 Task: Determine the best route from San Diego to AnzaBorrego Desert State Park.
Action: Mouse moved to (373, 199)
Screenshot: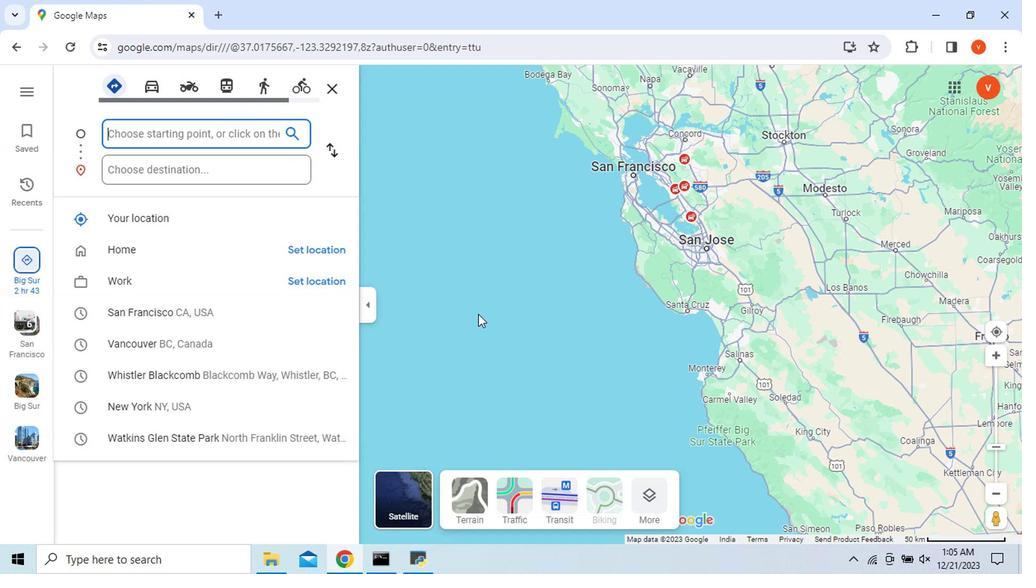 
Action: Mouse pressed left at (373, 199)
Screenshot: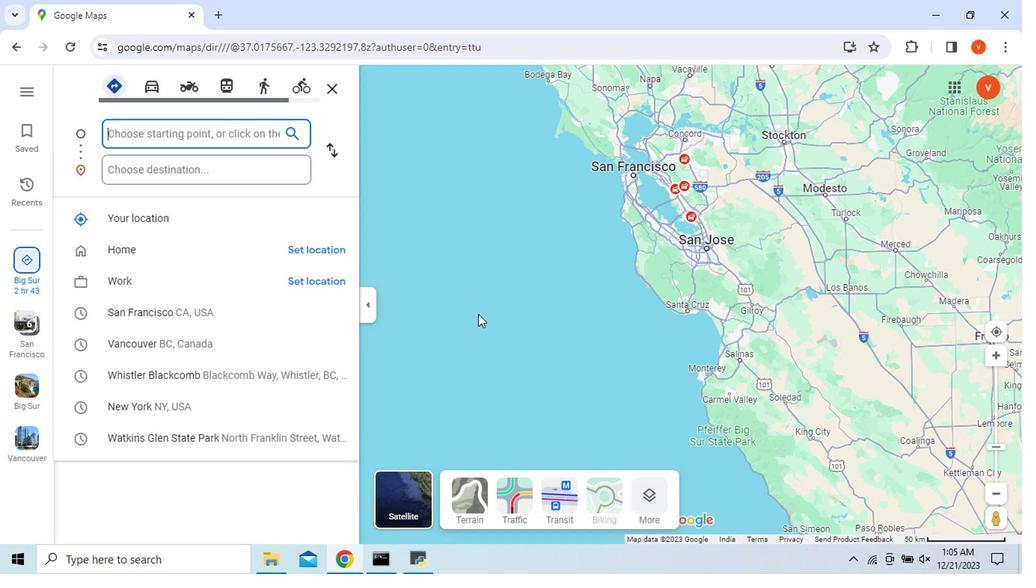 
Action: Mouse moved to (479, 363)
Screenshot: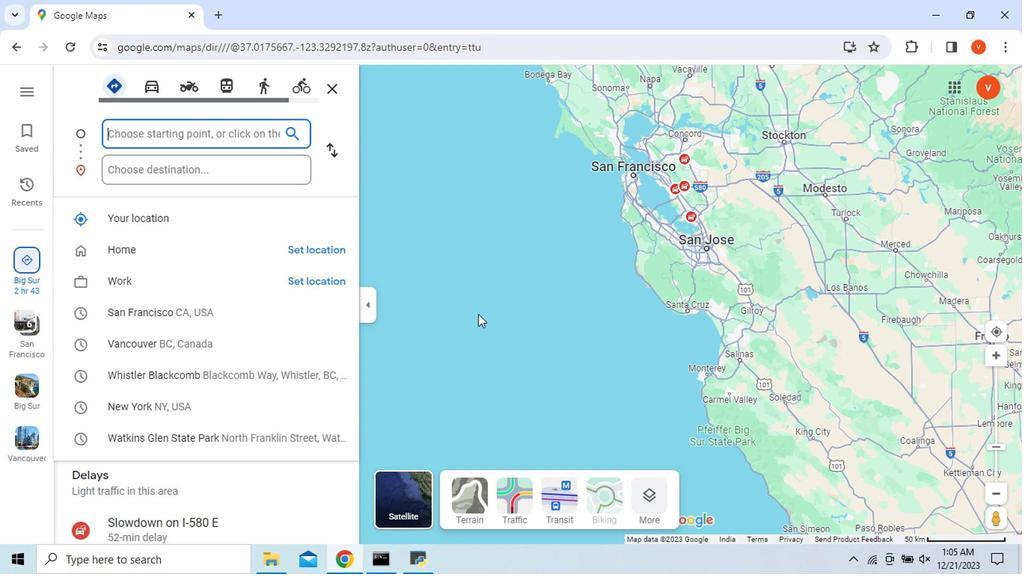 
Action: Key pressed <Key.shift>San<Key.space><Key.shift>Diego
Screenshot: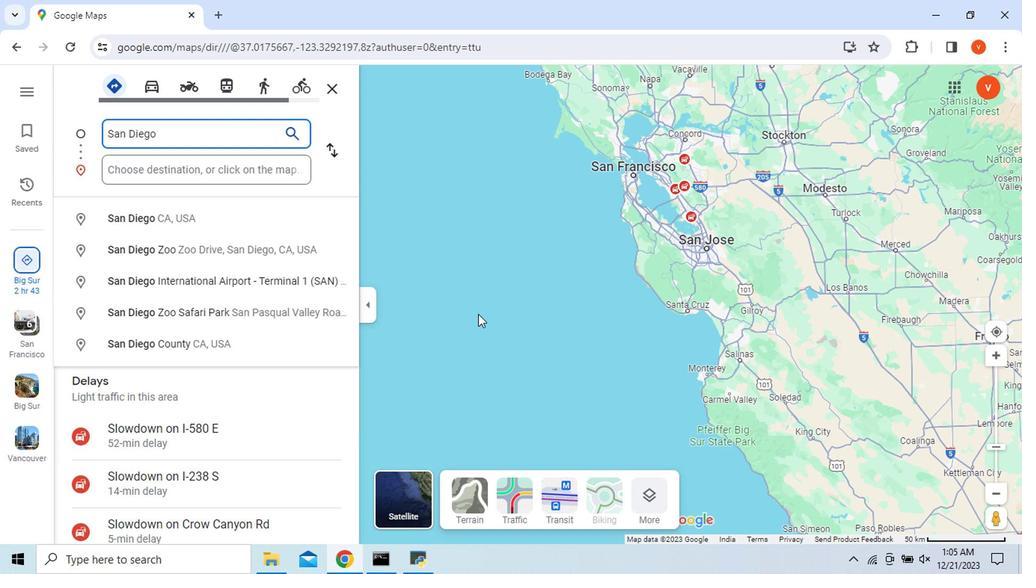 
Action: Mouse moved to (277, 294)
Screenshot: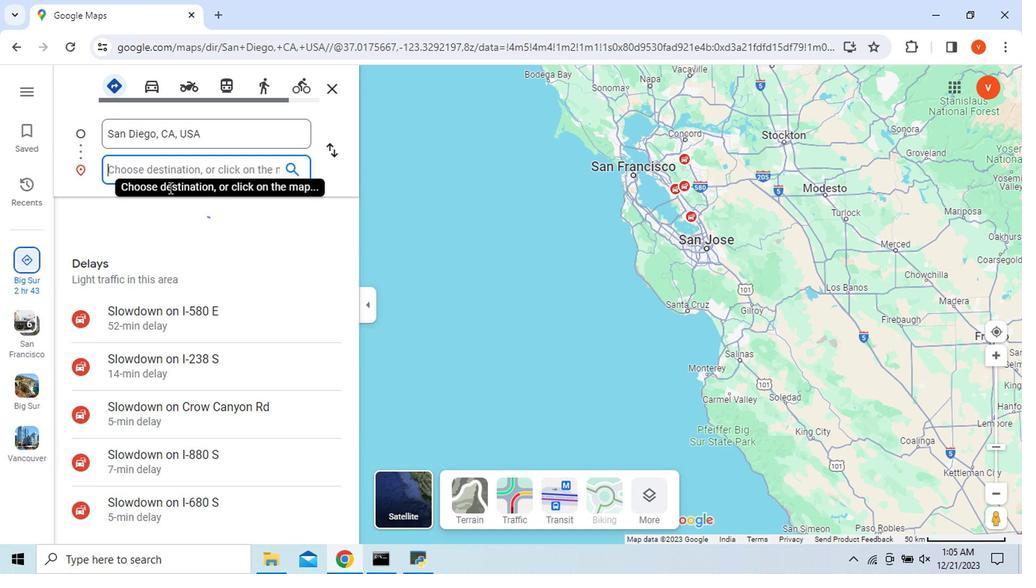 
Action: Mouse pressed left at (277, 294)
Screenshot: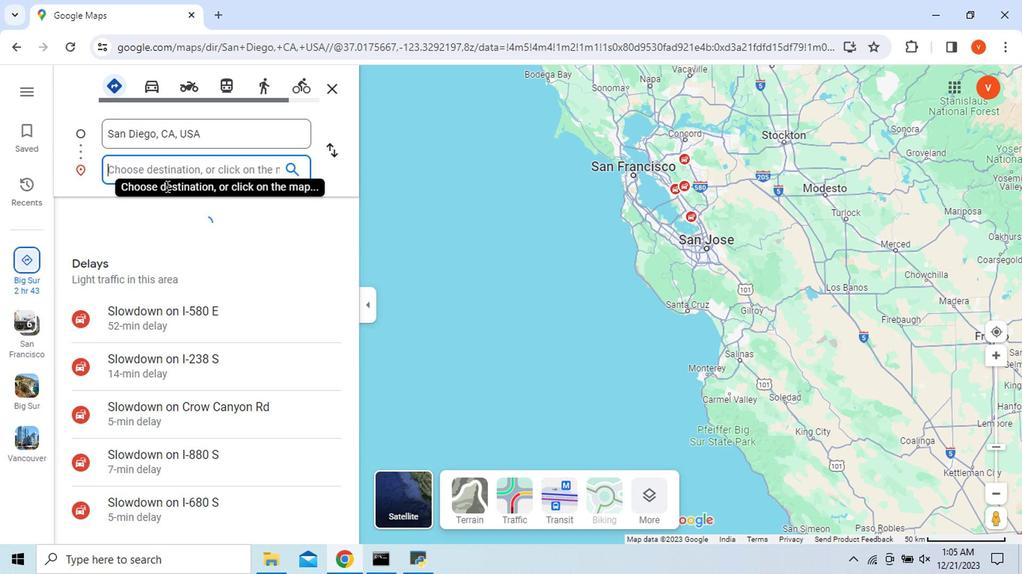 
Action: Mouse moved to (328, 414)
Screenshot: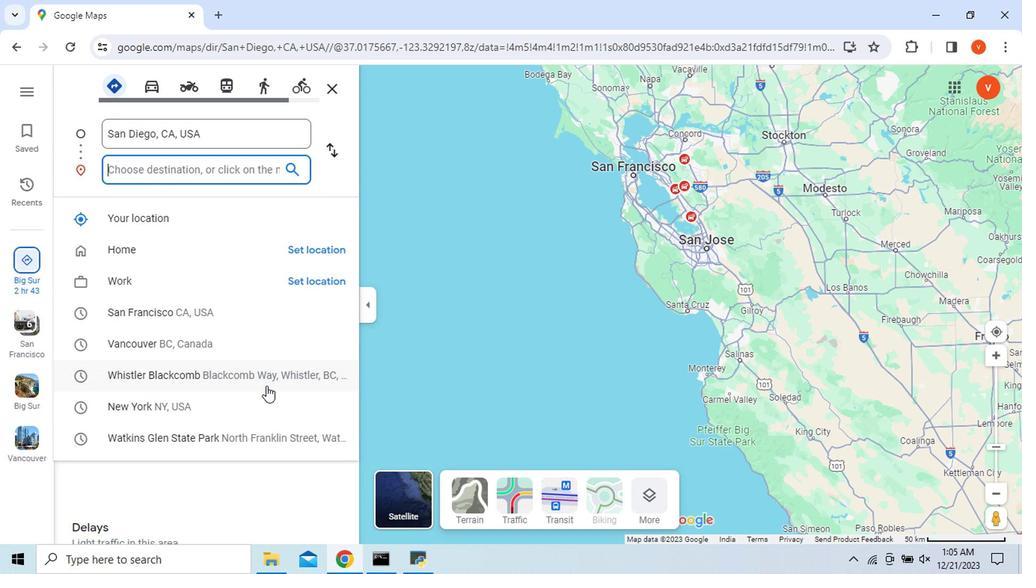 
Action: Key pressed <Key.shift>Anza
Screenshot: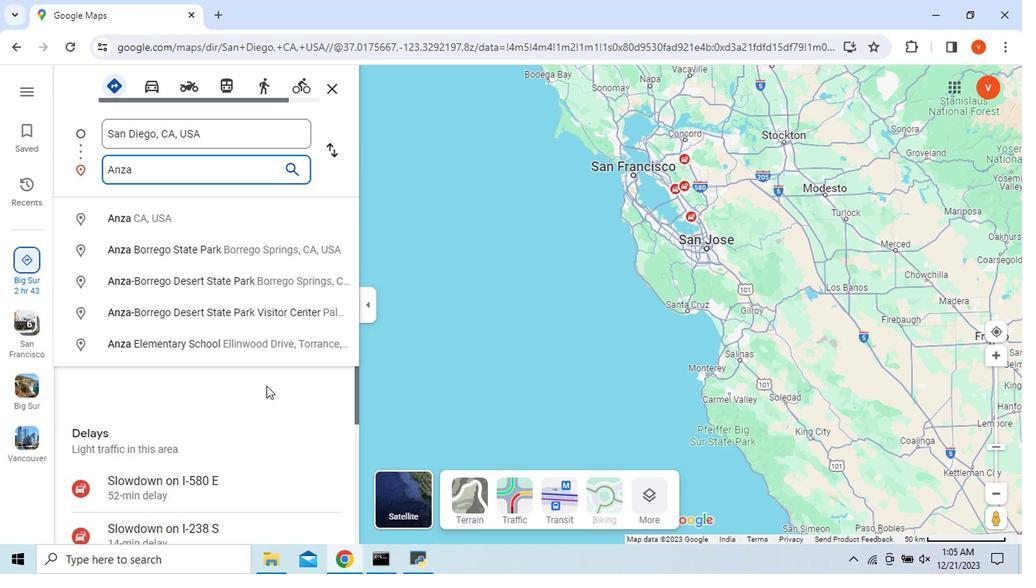 
Action: Mouse moved to (286, 339)
Screenshot: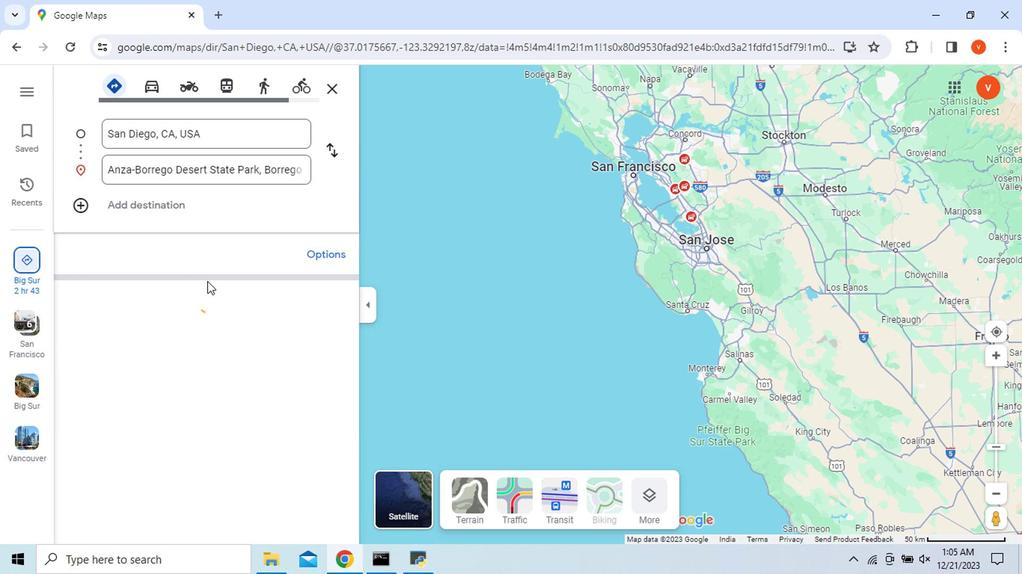 
Action: Mouse pressed left at (286, 339)
Screenshot: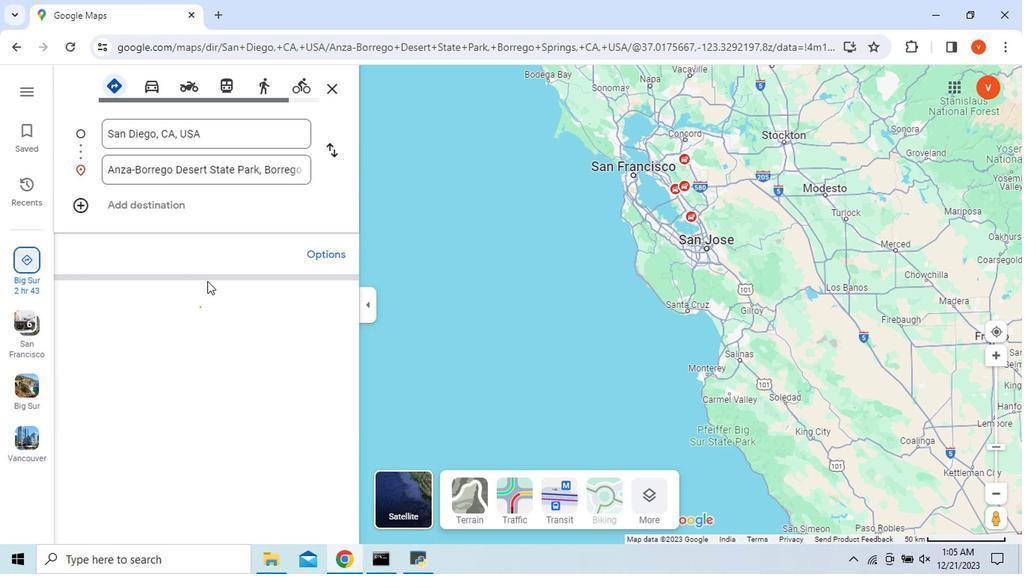 
Action: Mouse moved to (418, 488)
Screenshot: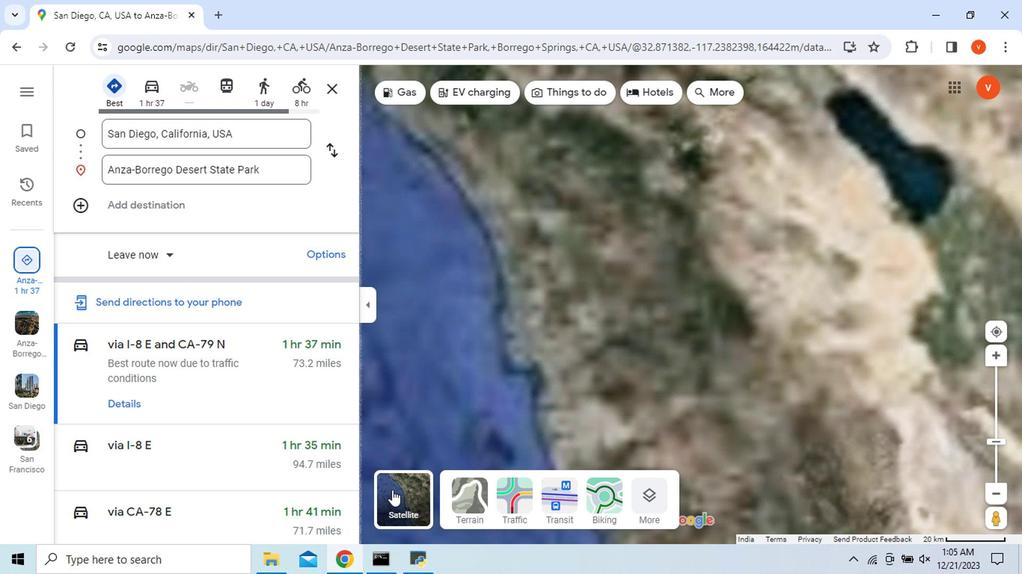 
Action: Mouse pressed left at (418, 488)
Screenshot: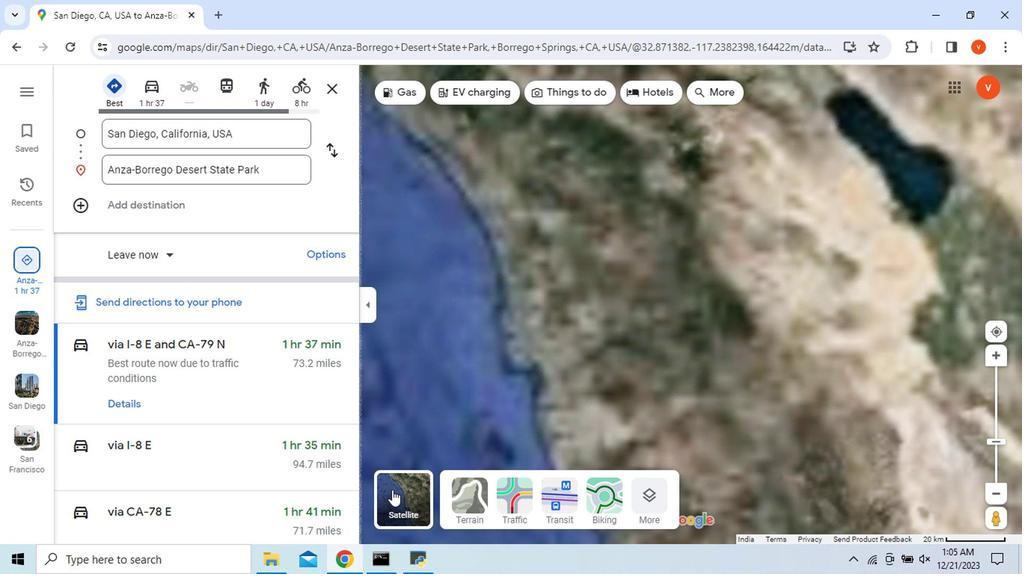 
Action: Mouse moved to (435, 426)
Screenshot: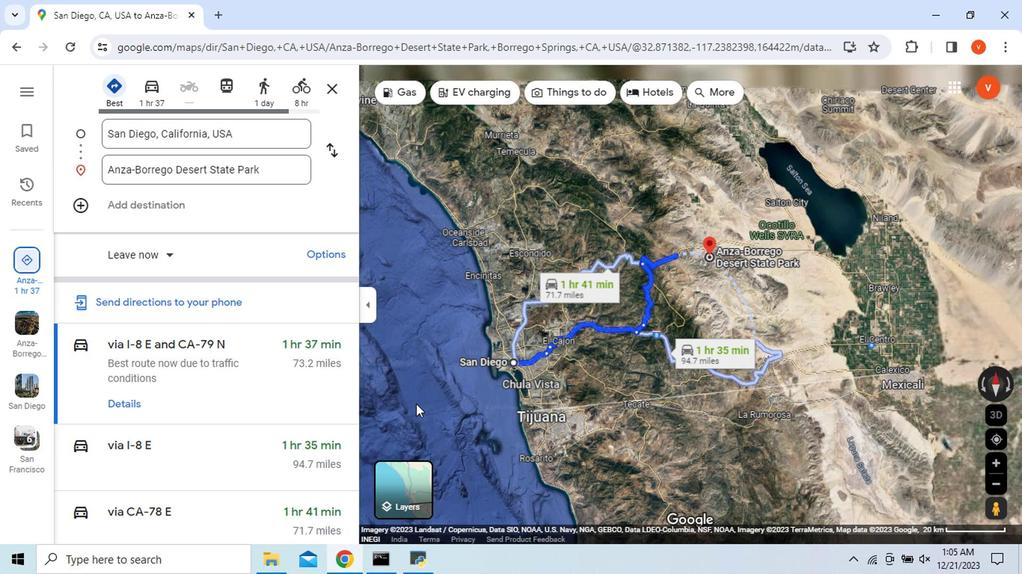 
Action: Mouse scrolled (435, 426) with delta (0, 0)
Screenshot: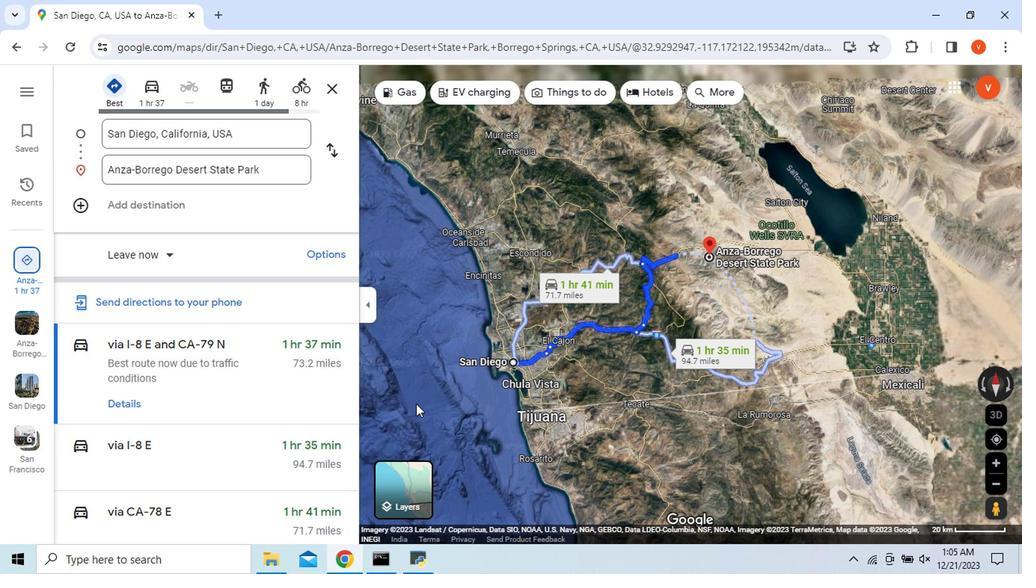 
Action: Mouse scrolled (435, 427) with delta (0, 0)
Screenshot: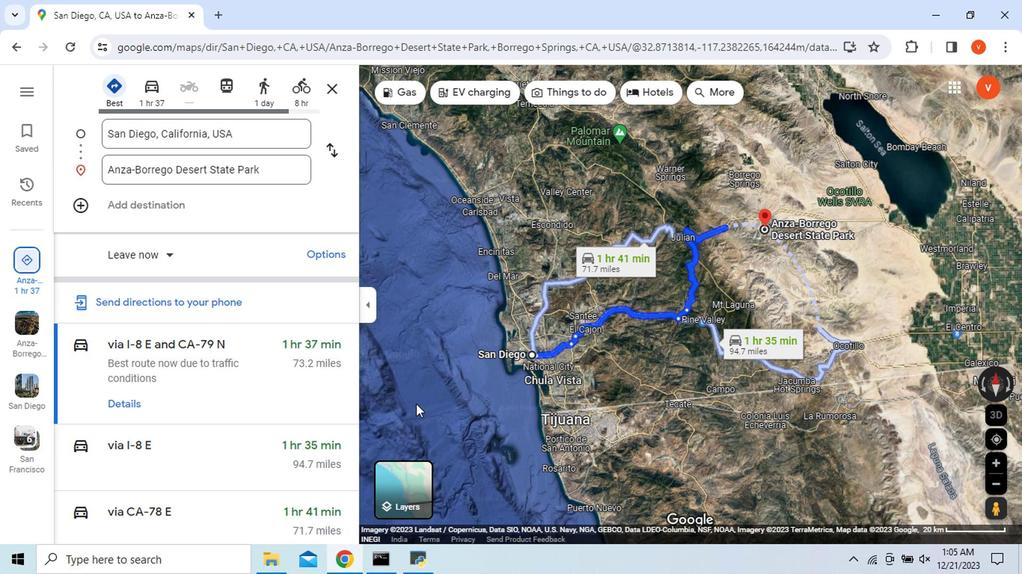 
Action: Mouse scrolled (435, 427) with delta (0, 0)
Screenshot: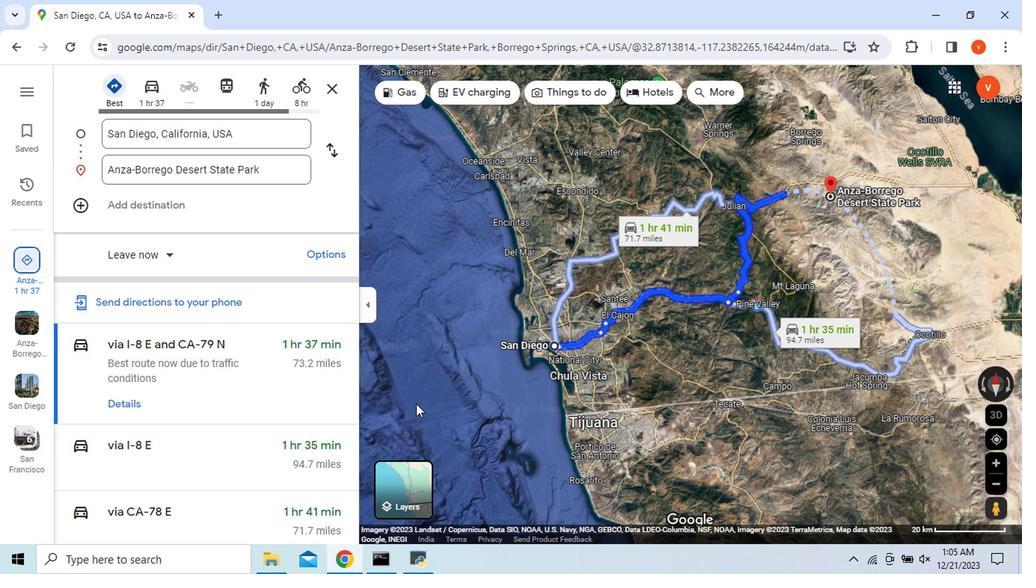 
Action: Mouse moved to (231, 428)
Screenshot: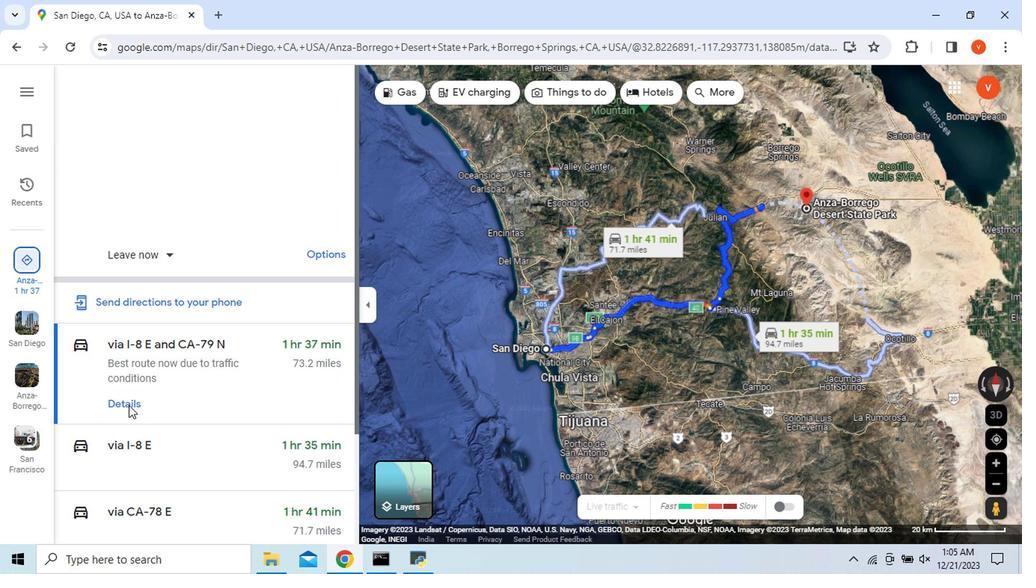 
Action: Mouse pressed left at (231, 428)
Screenshot: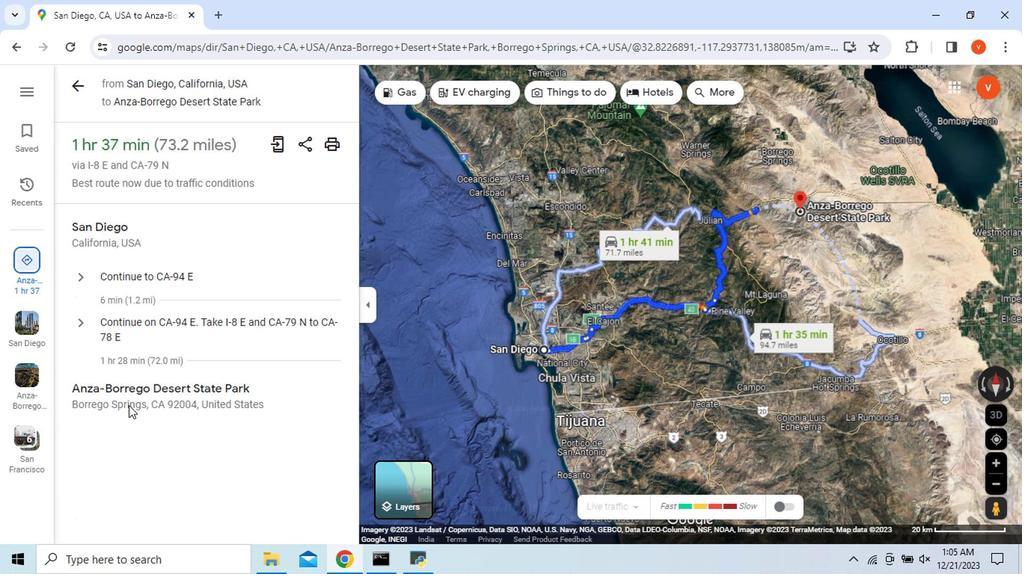 
Action: Mouse moved to (198, 338)
Screenshot: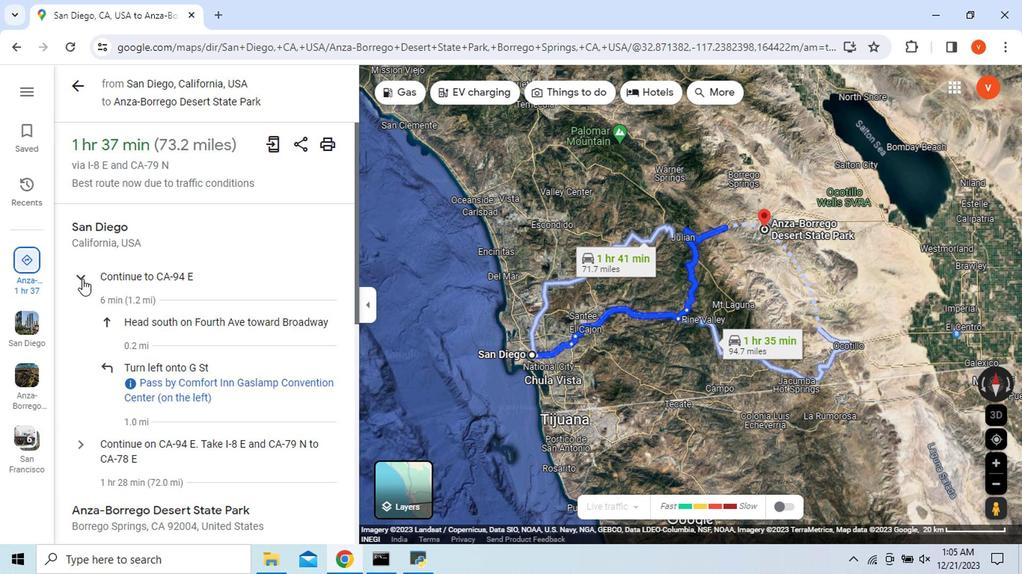 
Action: Mouse pressed left at (198, 338)
Screenshot: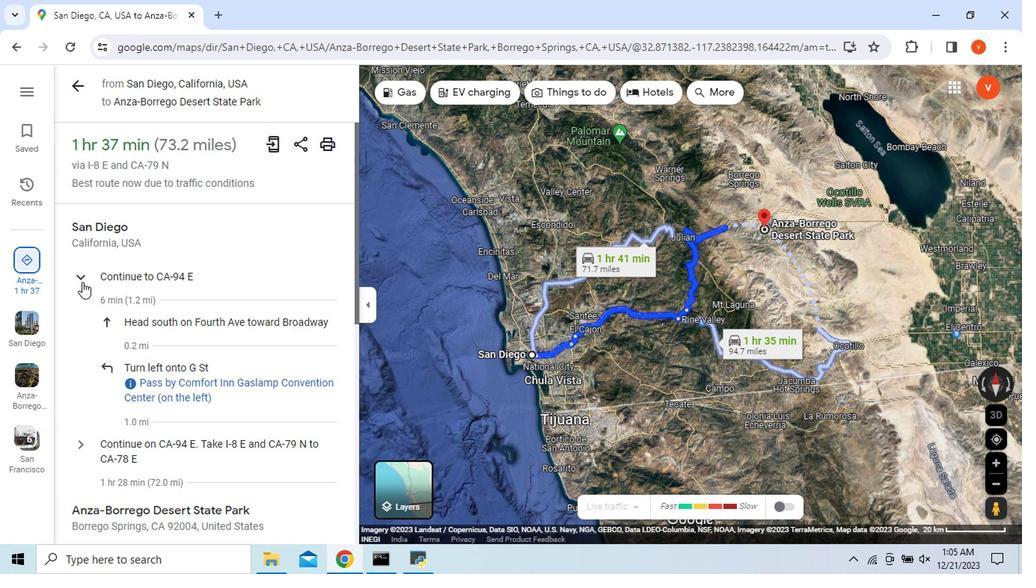 
Action: Mouse moved to (198, 394)
Screenshot: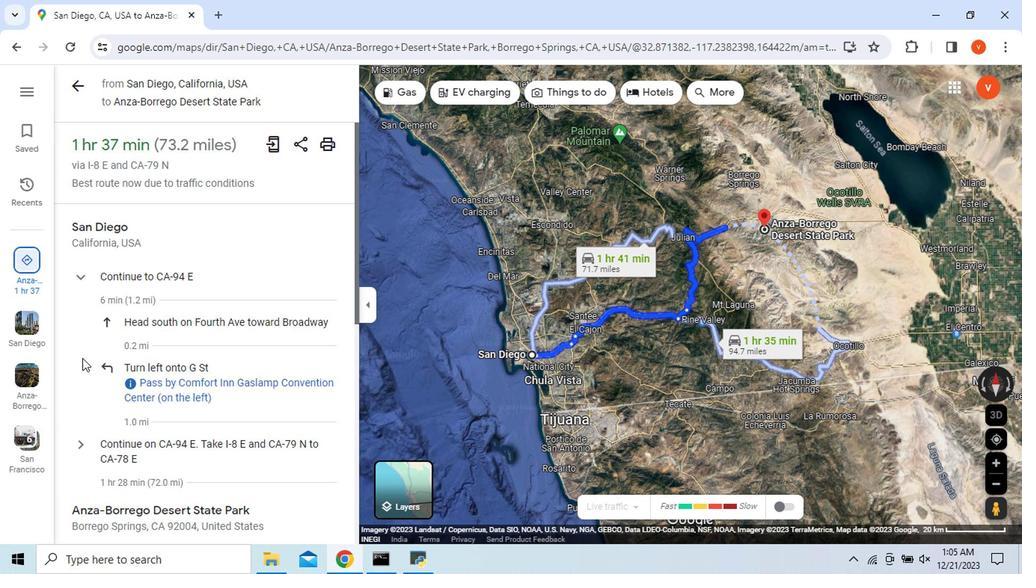 
Action: Mouse scrolled (198, 393) with delta (0, 0)
Screenshot: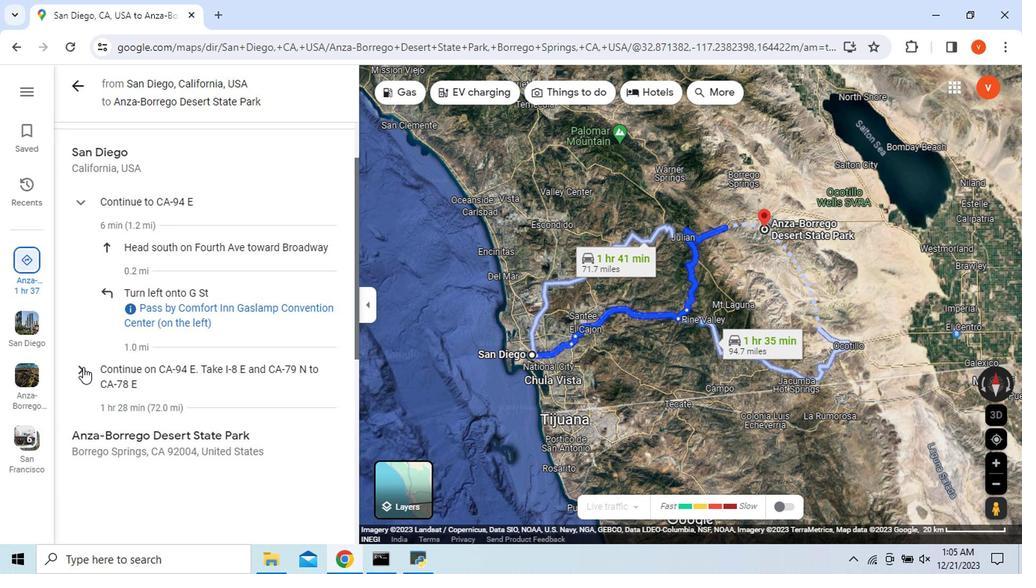 
Action: Mouse moved to (198, 401)
Screenshot: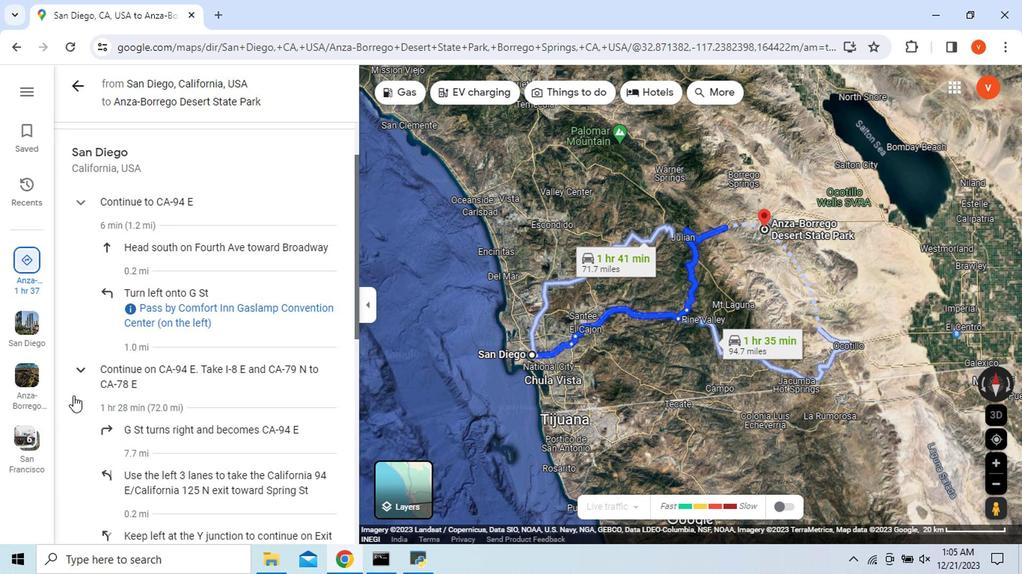 
Action: Mouse pressed left at (198, 401)
Screenshot: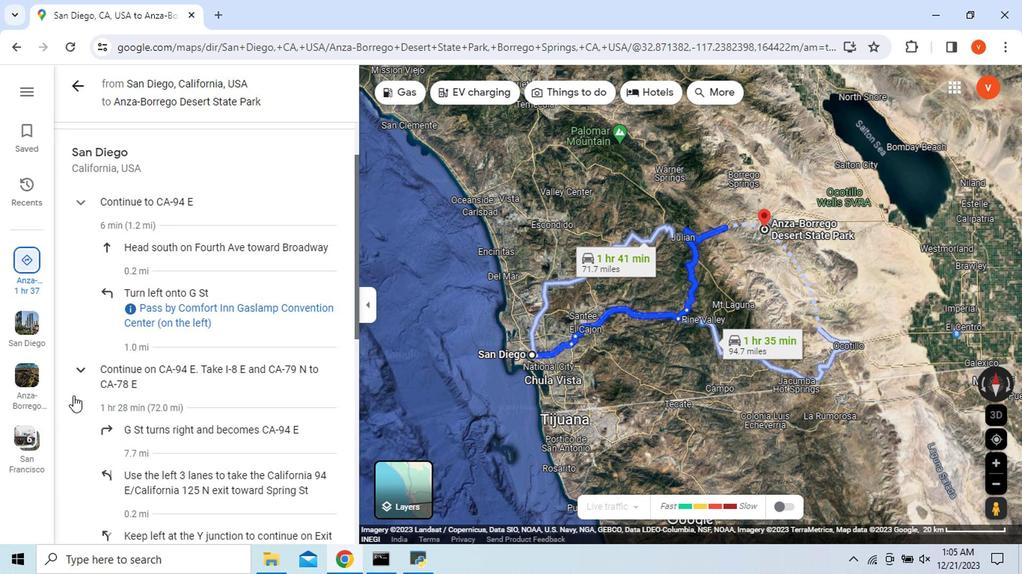 
Action: Mouse moved to (191, 421)
Screenshot: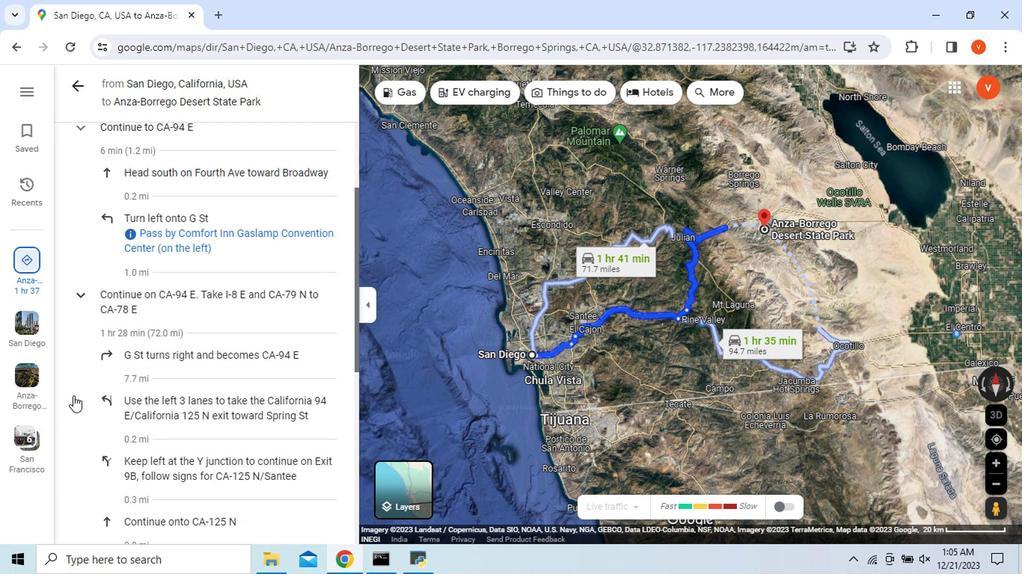 
Action: Mouse scrolled (191, 420) with delta (0, 0)
Screenshot: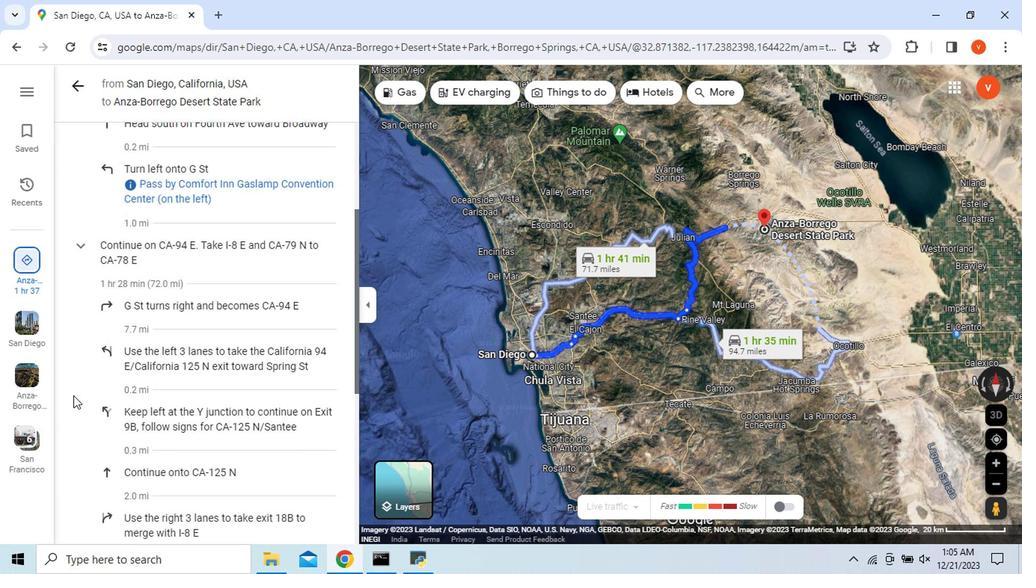 
Action: Mouse scrolled (191, 420) with delta (0, 0)
Screenshot: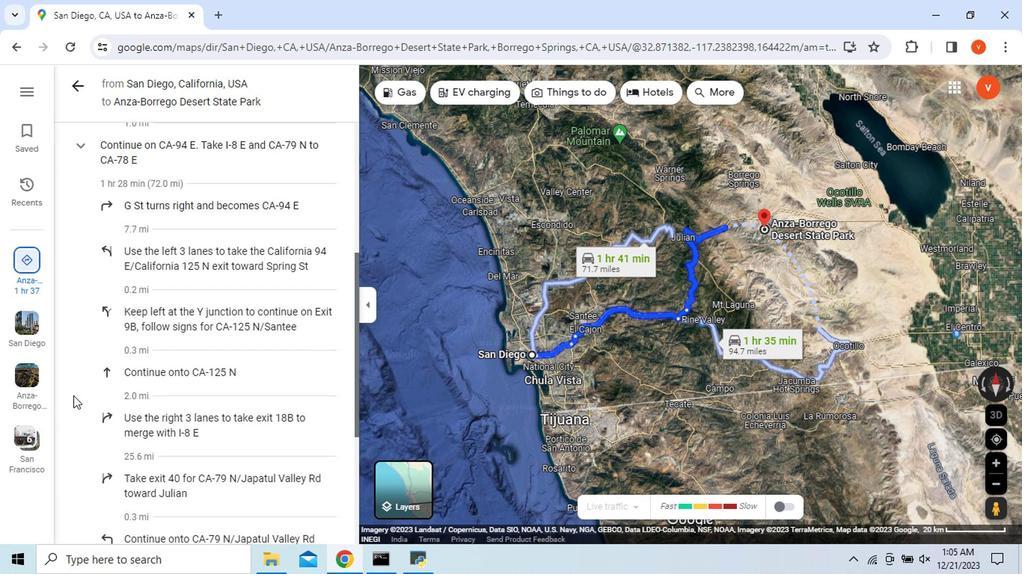 
Action: Mouse scrolled (191, 420) with delta (0, 0)
Screenshot: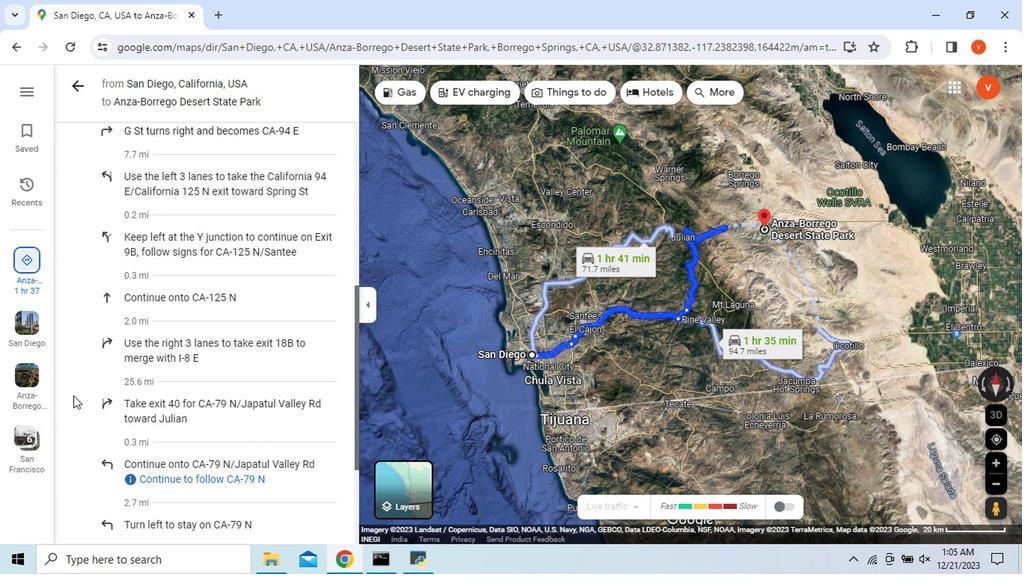 
Action: Mouse scrolled (191, 420) with delta (0, 0)
Screenshot: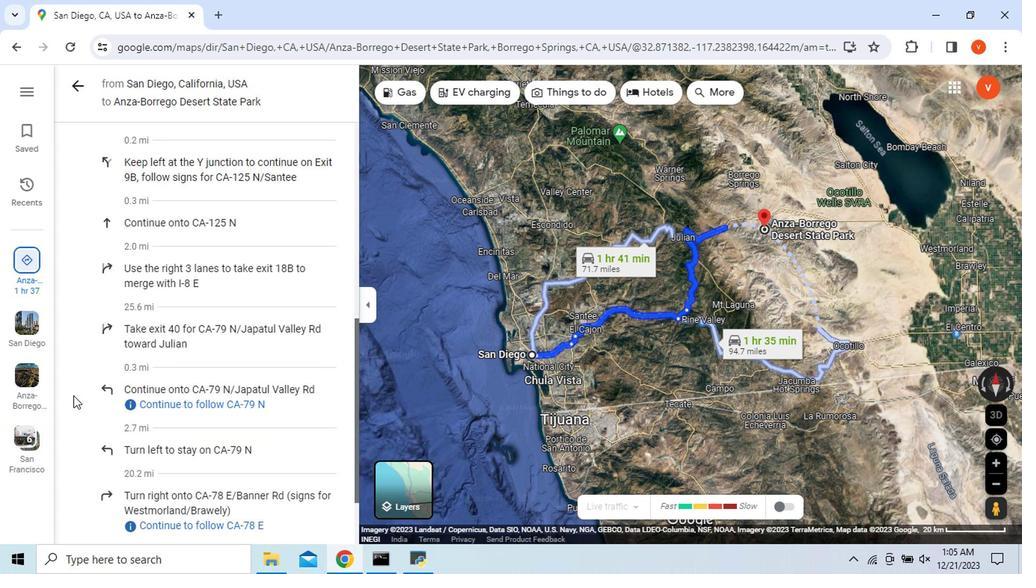 
Action: Mouse scrolled (191, 420) with delta (0, 0)
Screenshot: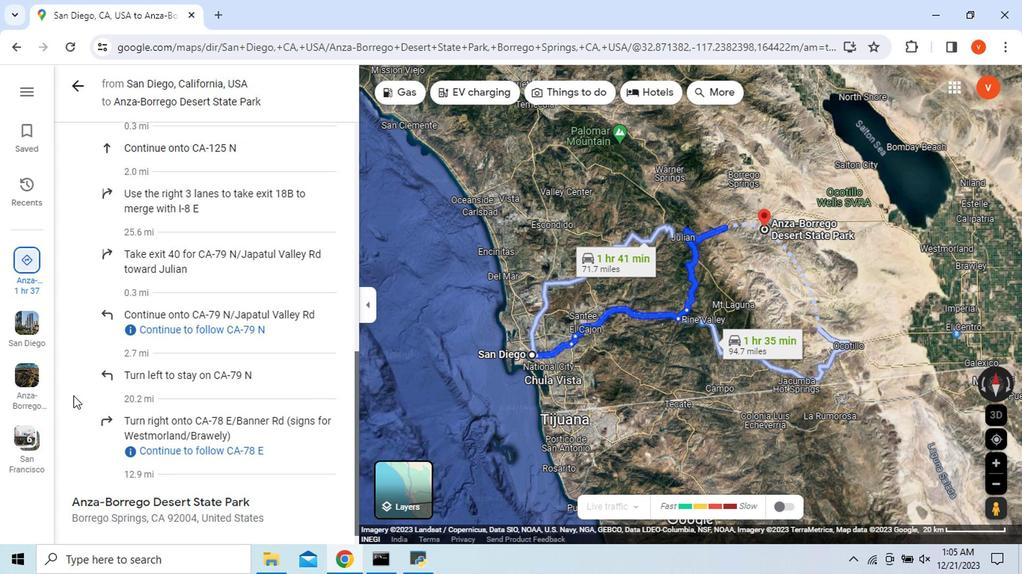 
Action: Mouse scrolled (191, 420) with delta (0, 0)
Screenshot: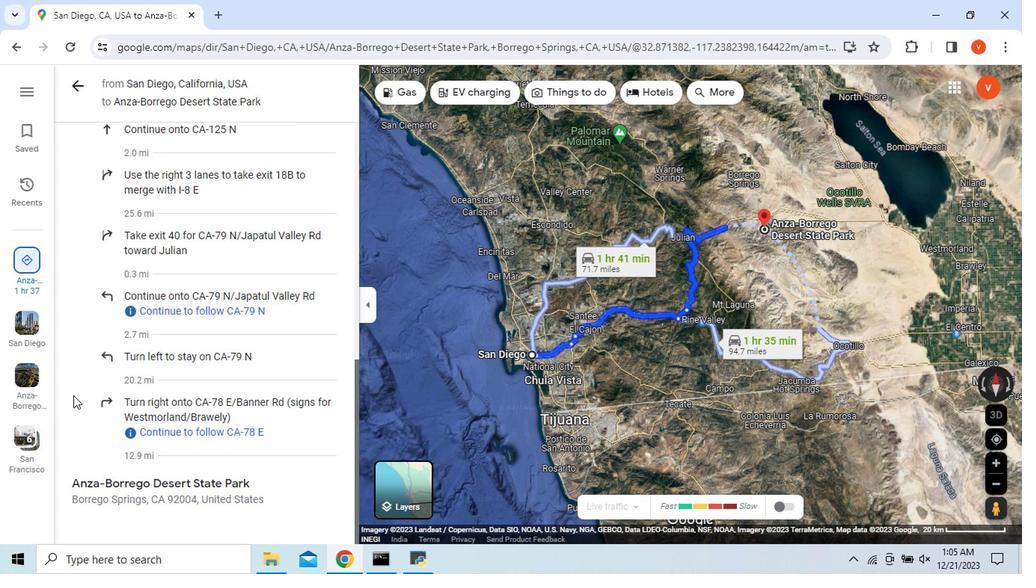 
Action: Mouse scrolled (191, 420) with delta (0, 0)
Screenshot: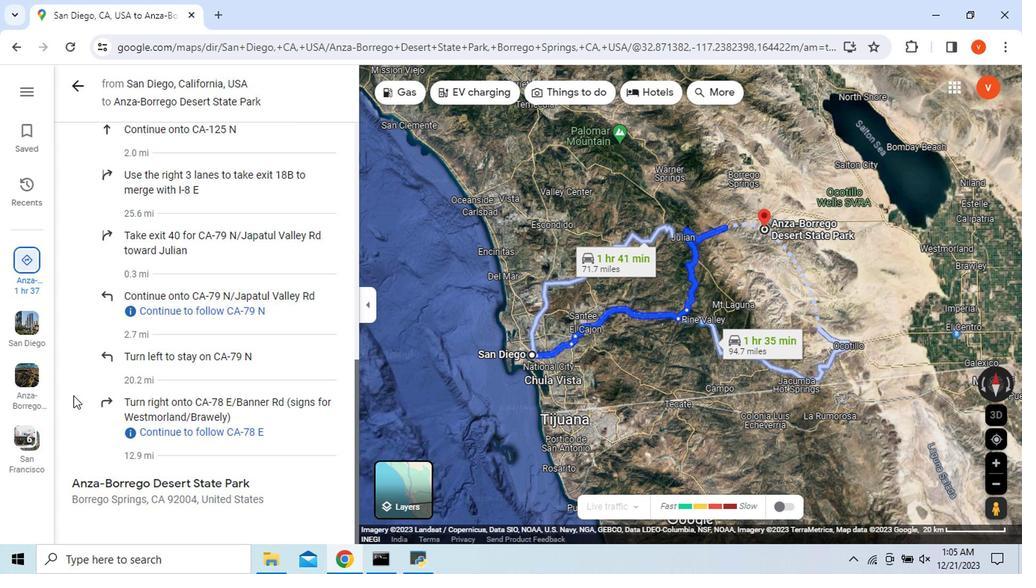 
Action: Mouse moved to (193, 200)
Screenshot: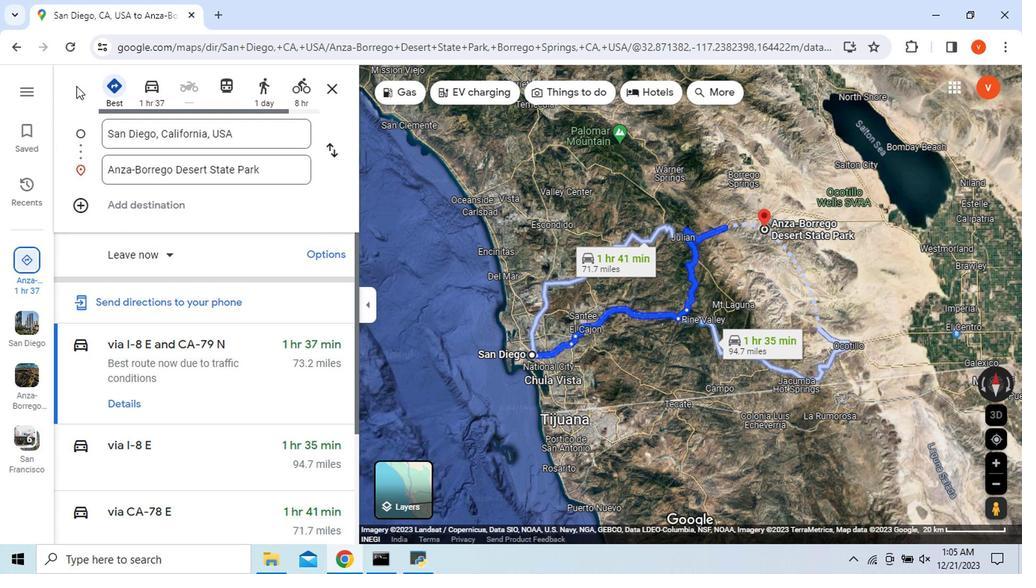 
Action: Mouse pressed left at (193, 200)
Screenshot: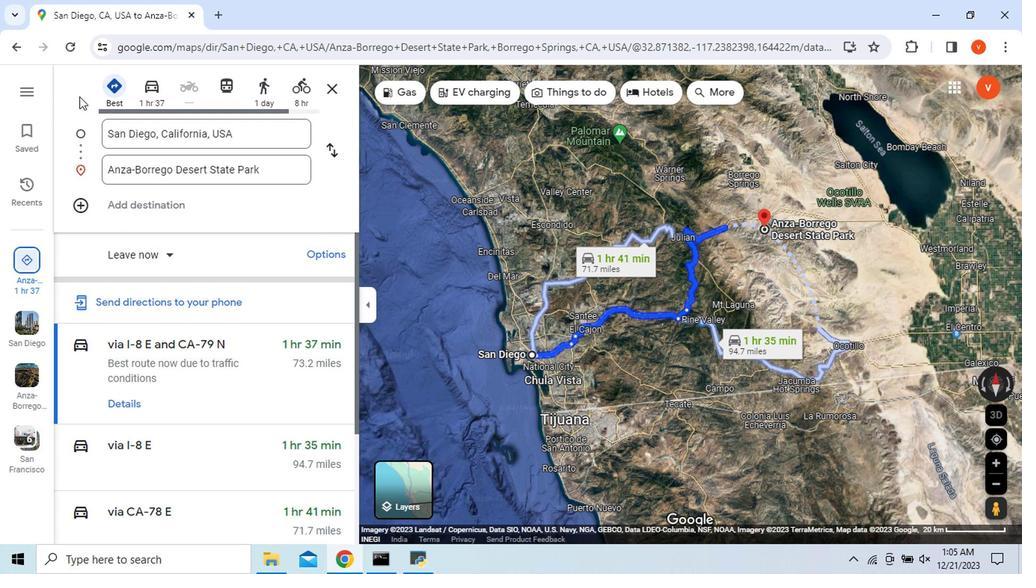 
Action: Mouse moved to (421, 478)
Screenshot: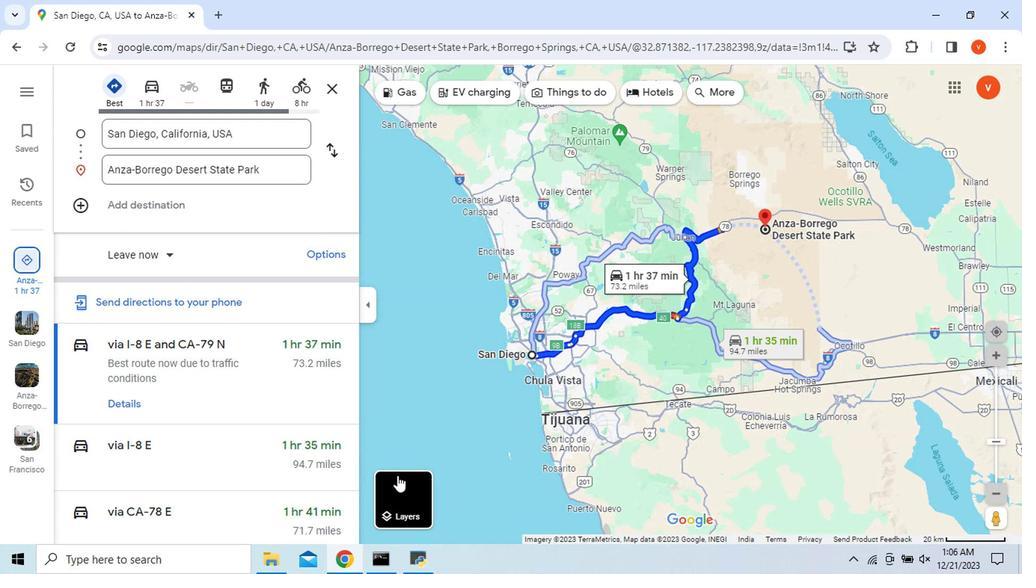 
Action: Mouse pressed left at (421, 478)
Screenshot: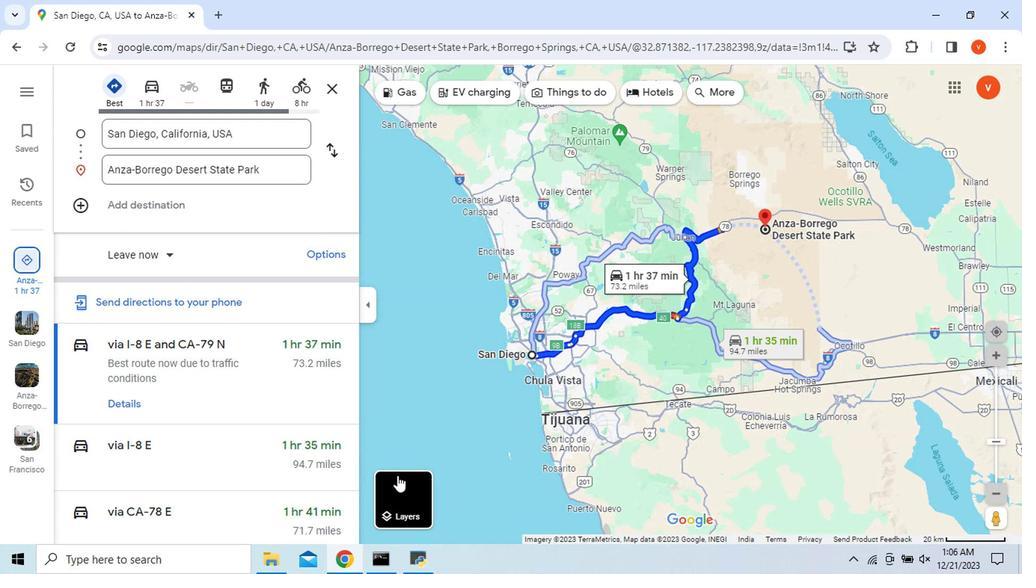 
Action: Mouse moved to (222, 474)
Screenshot: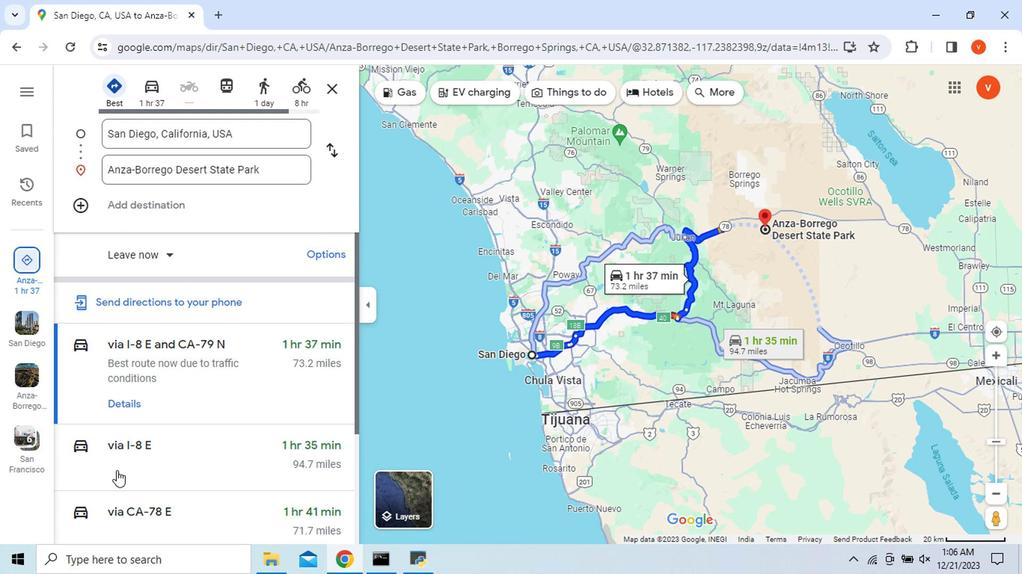 
Action: Mouse pressed left at (222, 474)
Screenshot: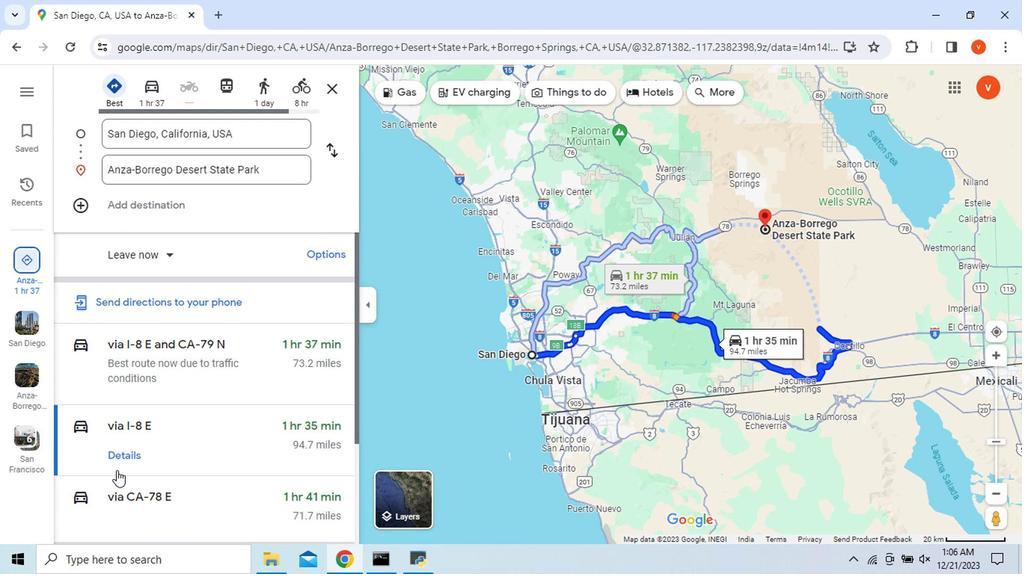 
Action: Mouse moved to (223, 465)
Screenshot: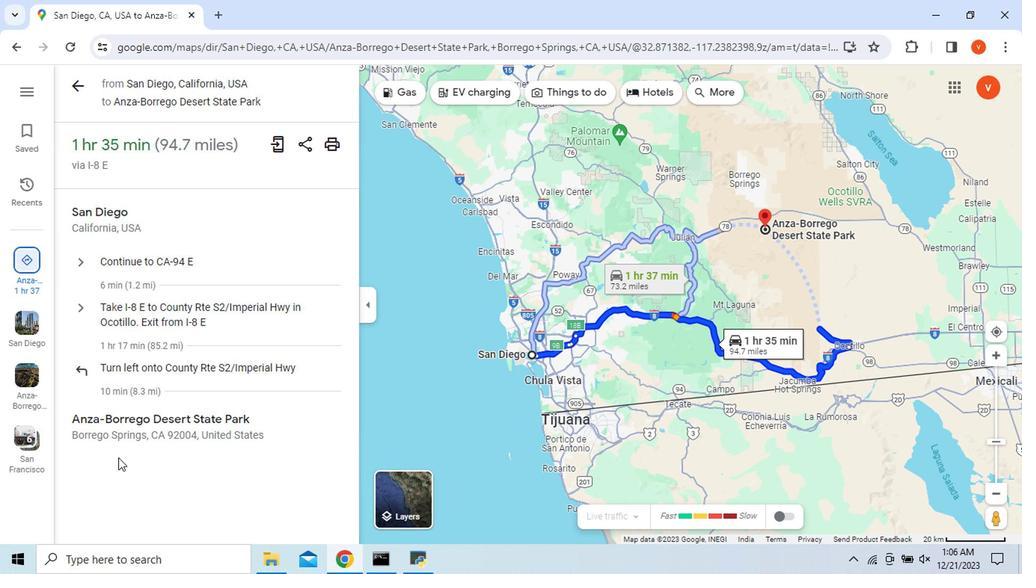 
Action: Mouse pressed left at (223, 465)
Screenshot: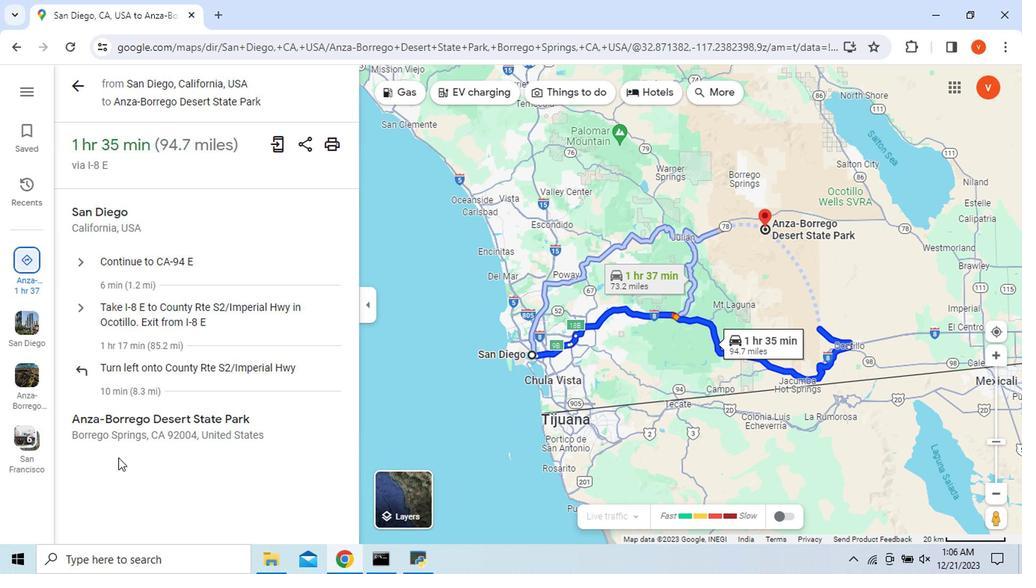 
Action: Mouse moved to (195, 326)
Screenshot: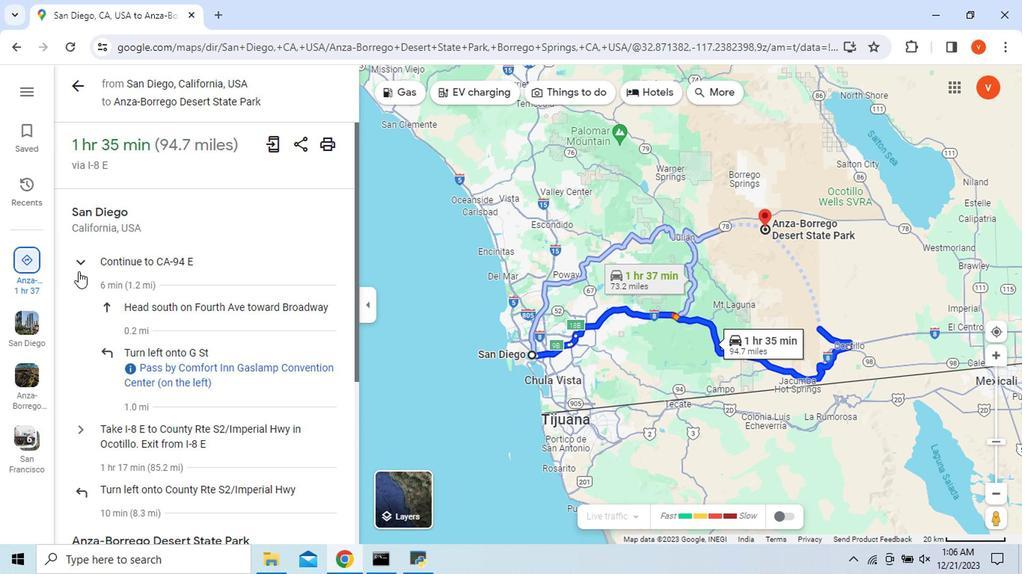
Action: Mouse pressed left at (195, 326)
Screenshot: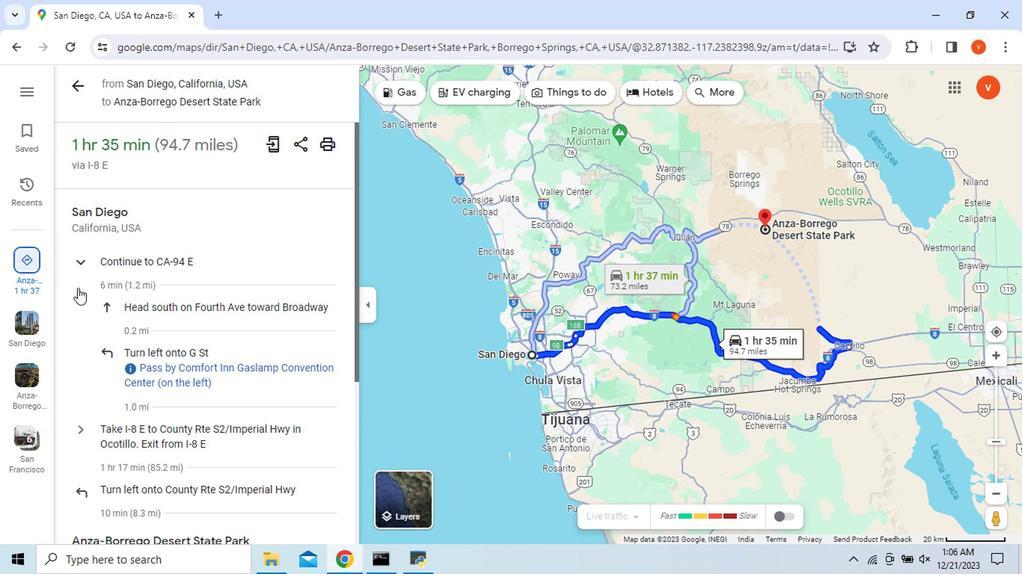 
Action: Mouse moved to (194, 446)
Screenshot: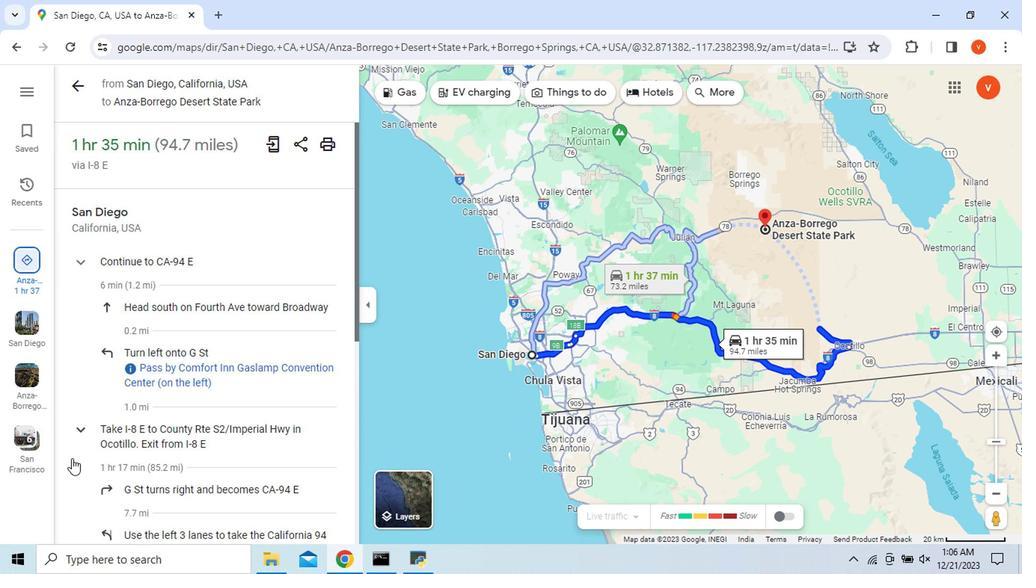 
Action: Mouse pressed left at (194, 446)
Screenshot: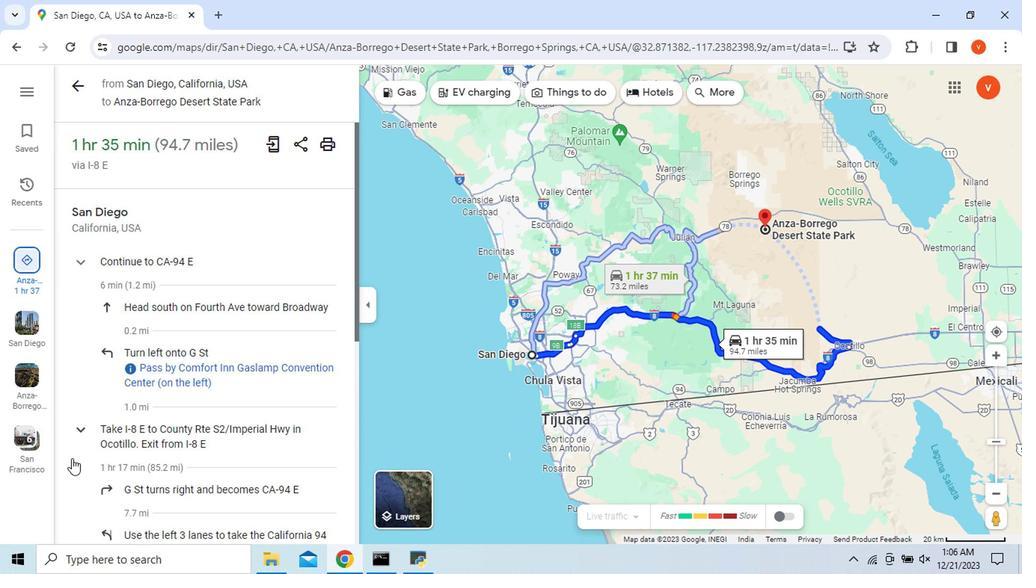 
Action: Mouse moved to (190, 465)
Screenshot: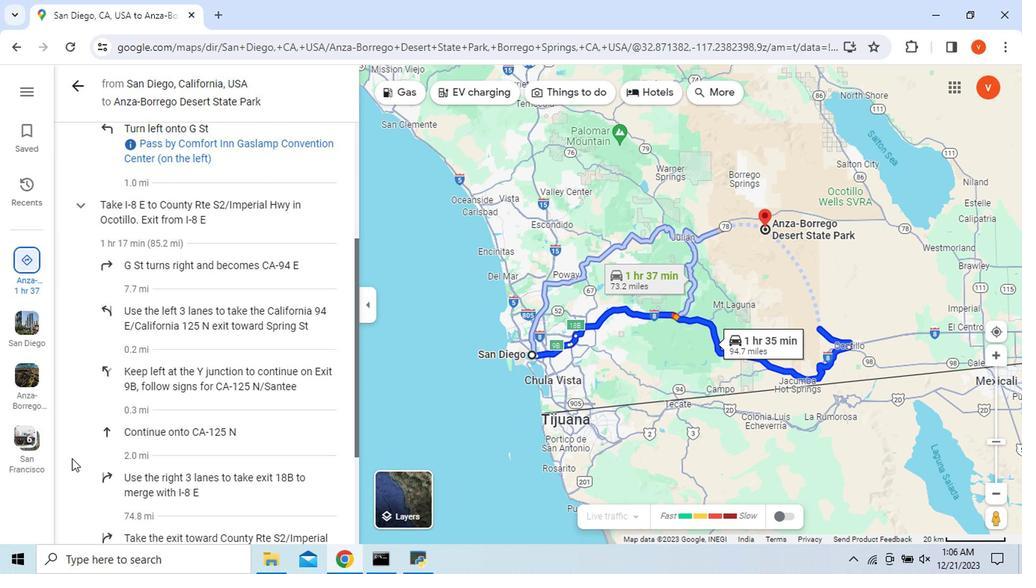 
Action: Mouse scrolled (190, 465) with delta (0, 0)
Screenshot: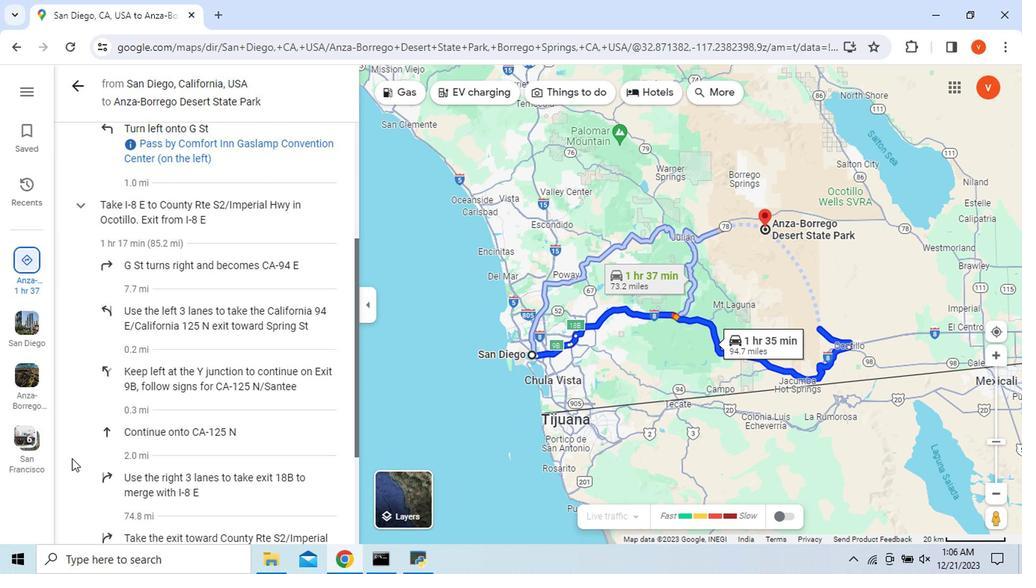 
Action: Mouse scrolled (190, 465) with delta (0, 0)
Screenshot: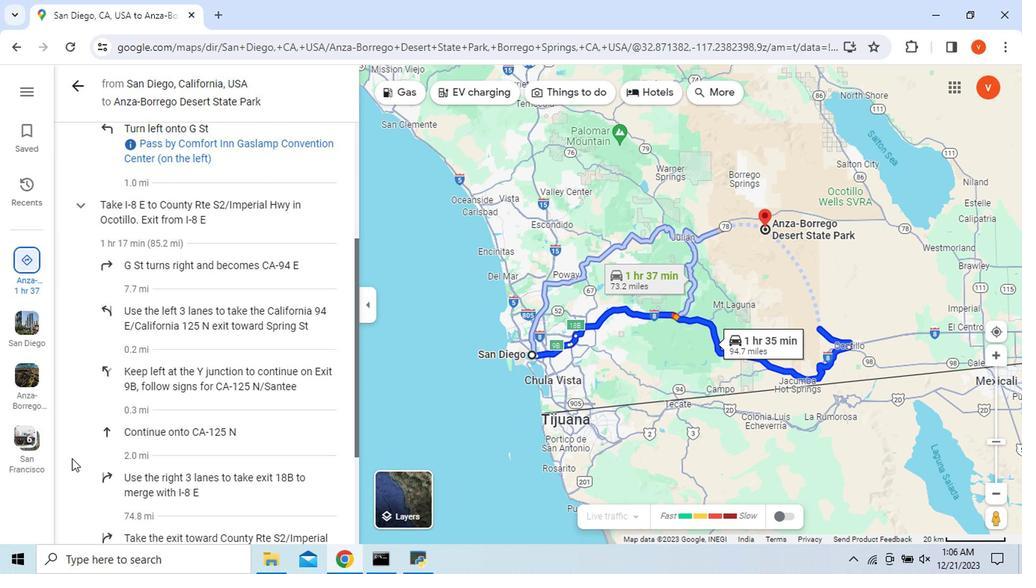 
Action: Mouse scrolled (190, 465) with delta (0, 0)
Screenshot: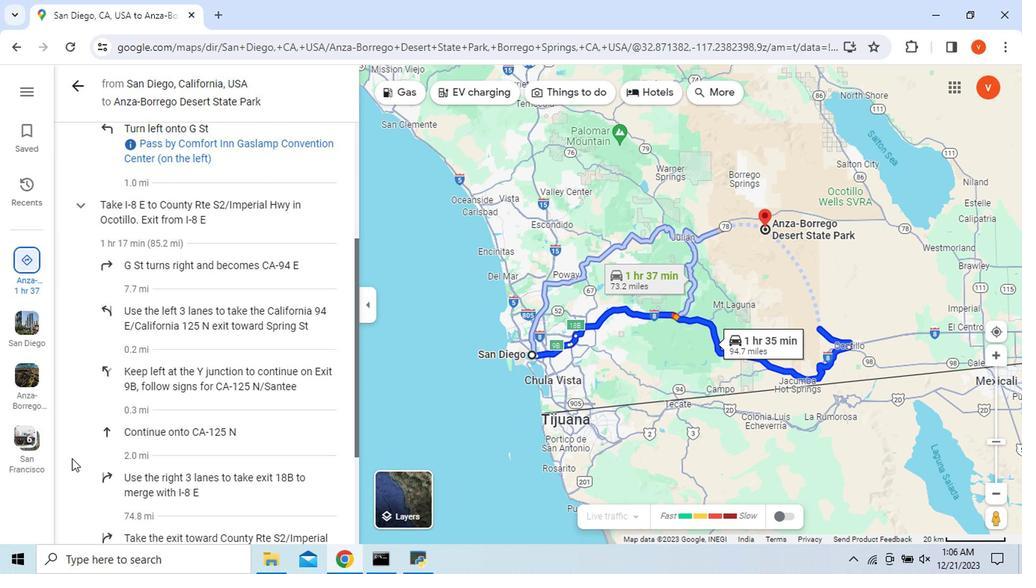 
Action: Mouse moved to (190, 465)
Screenshot: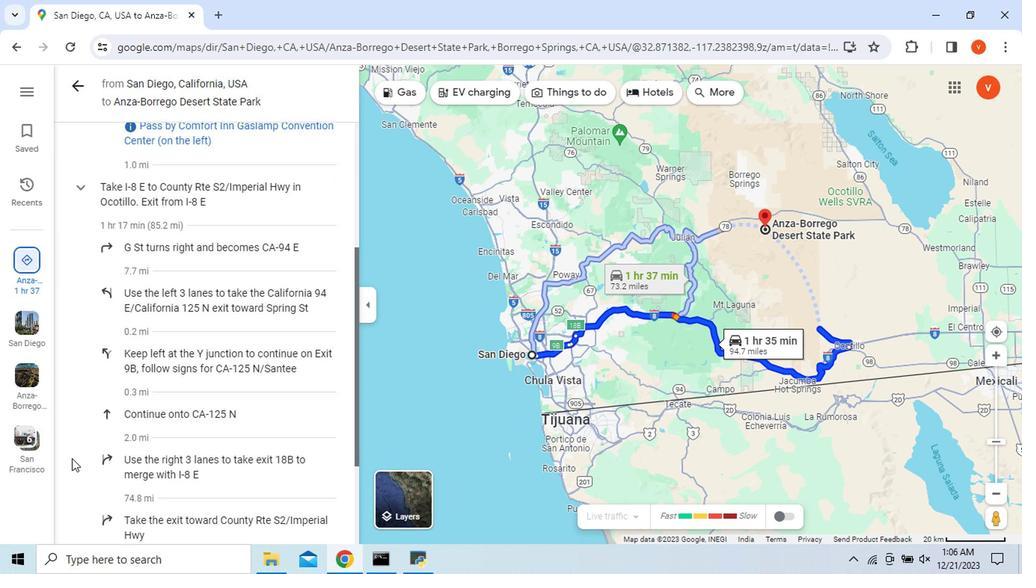 
Action: Mouse scrolled (190, 465) with delta (0, 0)
Screenshot: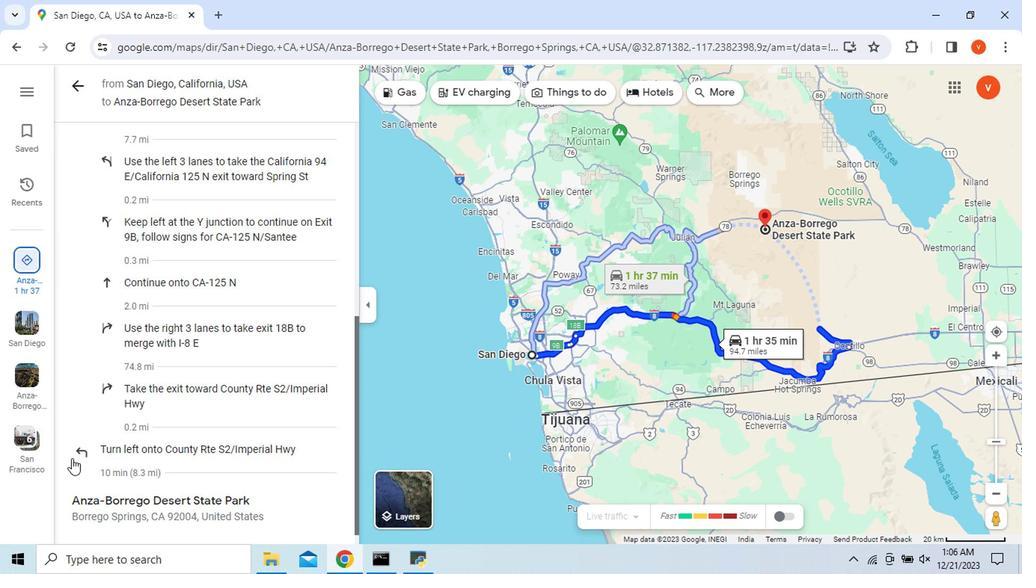 
Action: Mouse scrolled (190, 465) with delta (0, 0)
Screenshot: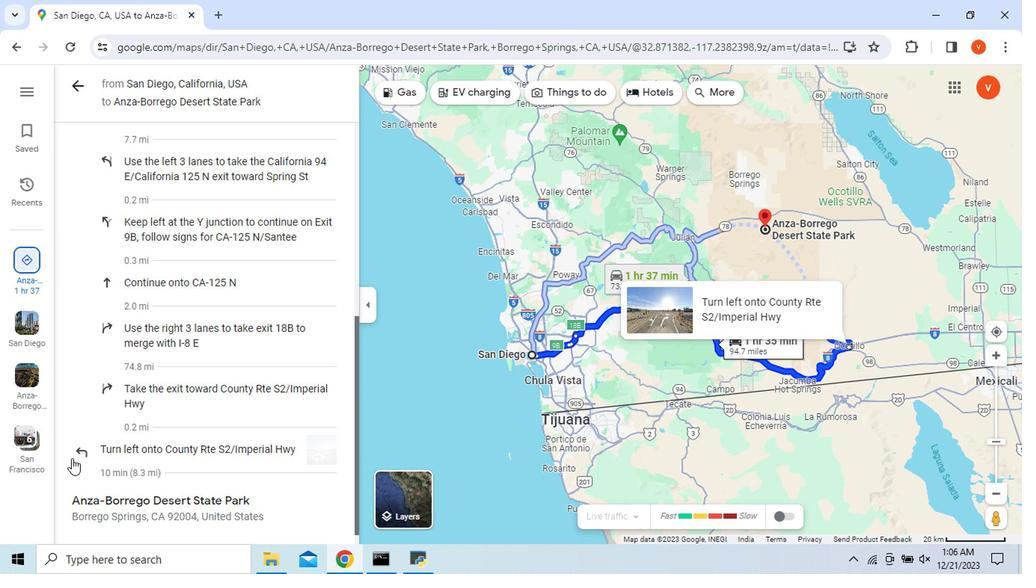 
Action: Mouse moved to (191, 464)
Screenshot: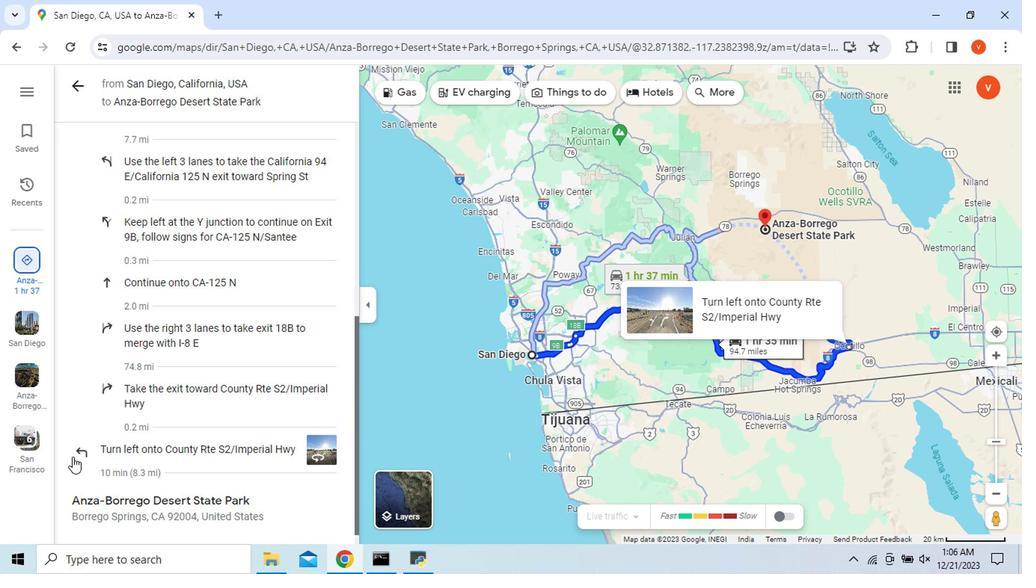 
Action: Mouse scrolled (191, 464) with delta (0, 0)
Screenshot: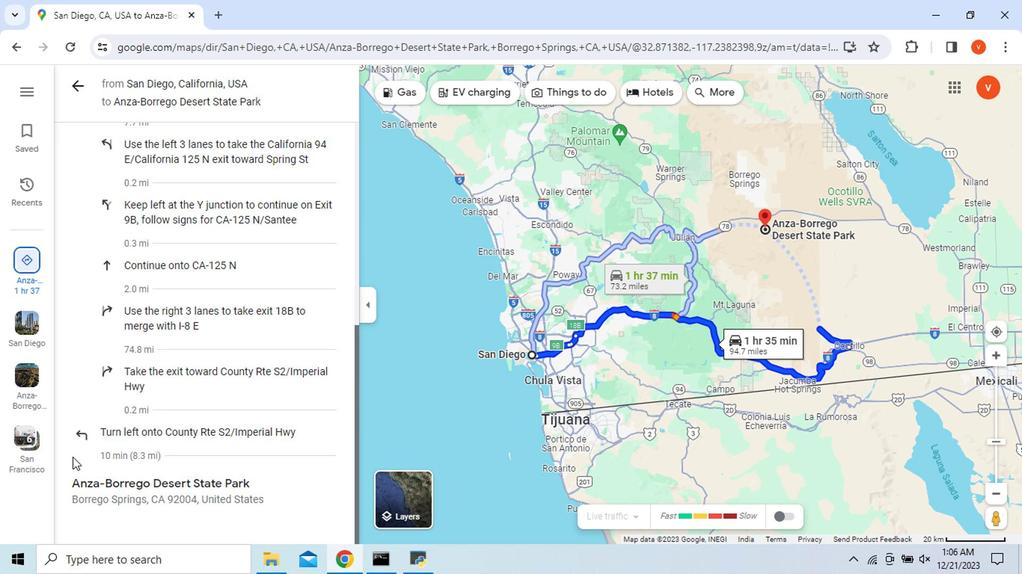
Action: Mouse scrolled (191, 465) with delta (0, 0)
Screenshot: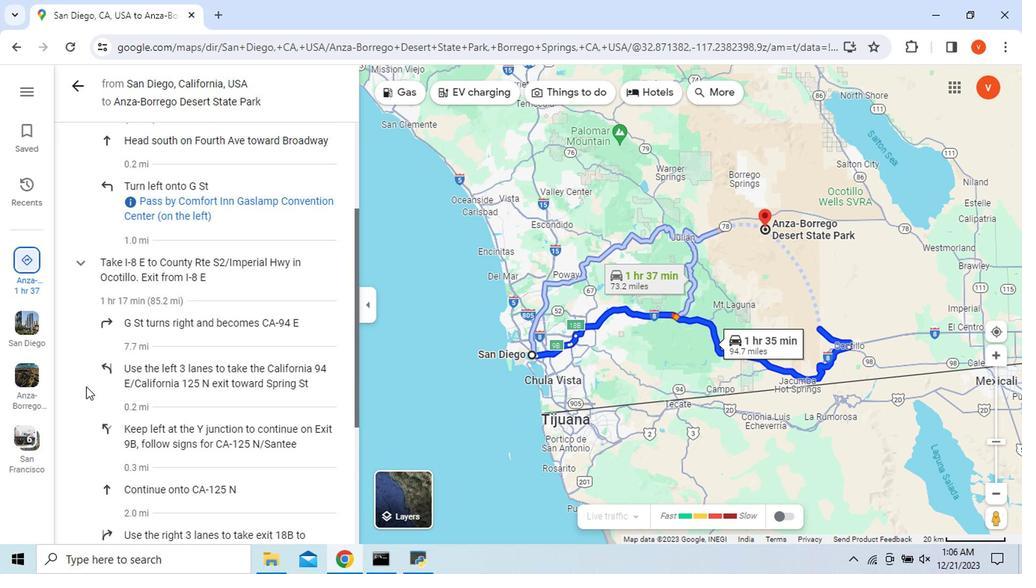 
Action: Mouse scrolled (191, 465) with delta (0, 0)
Screenshot: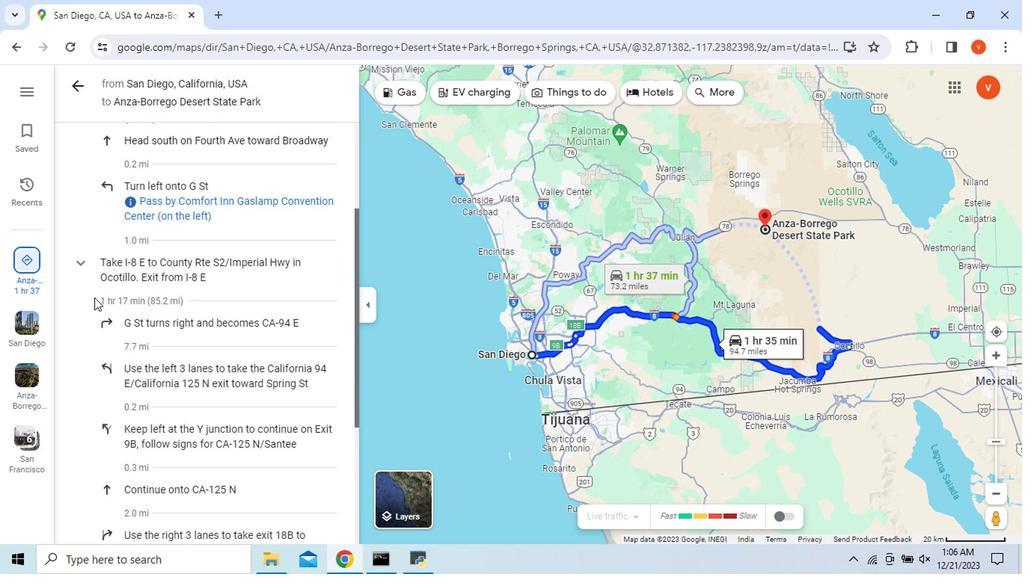 
Action: Mouse scrolled (191, 465) with delta (0, 0)
Screenshot: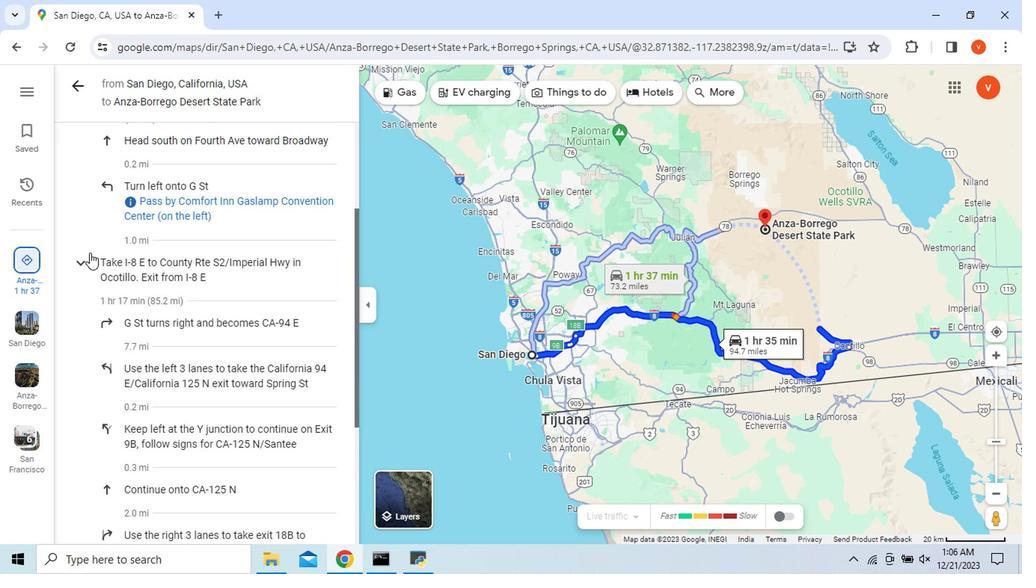 
Action: Mouse moved to (195, 199)
Screenshot: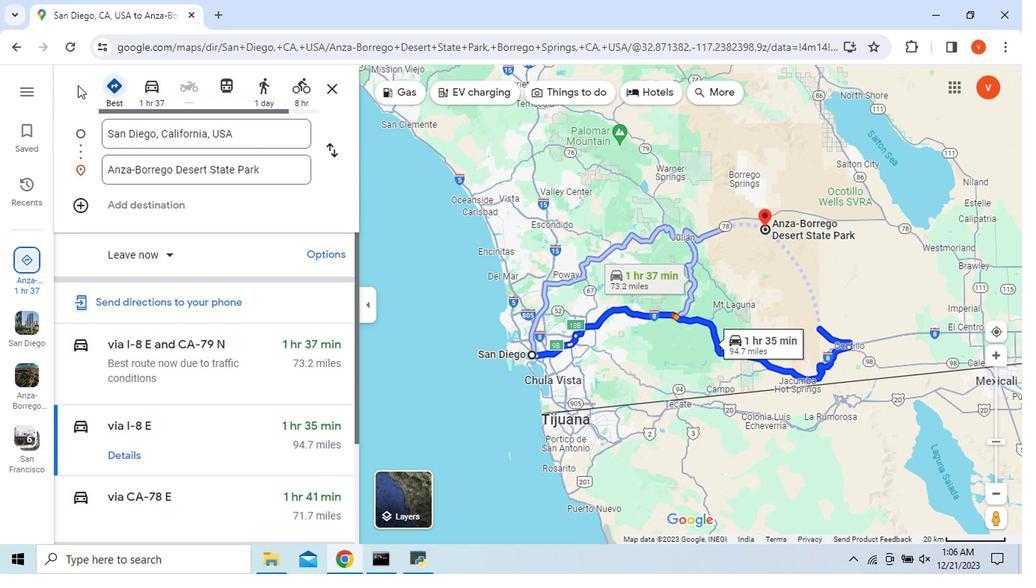 
Action: Mouse pressed left at (195, 199)
Screenshot: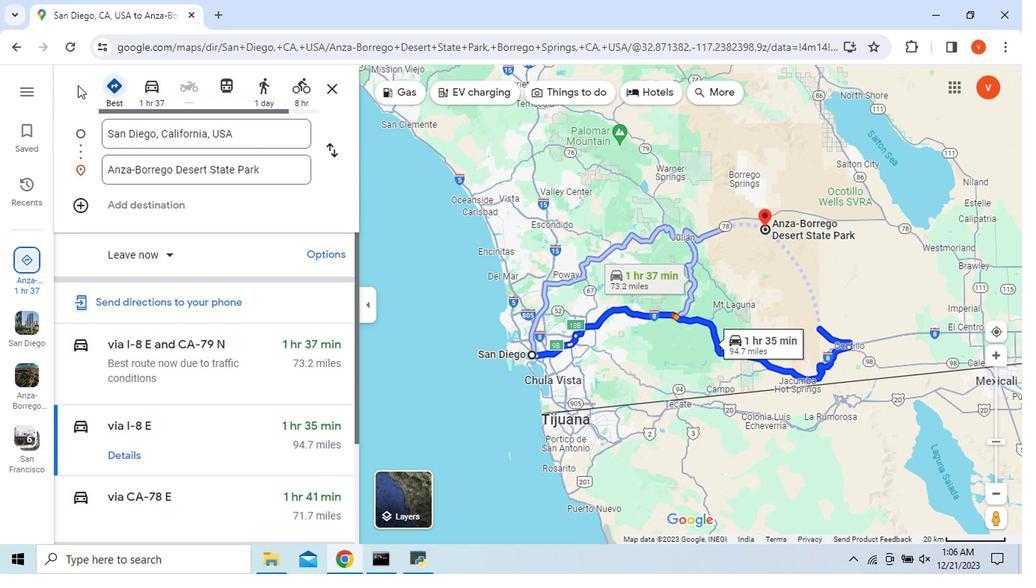 
Action: Mouse moved to (436, 408)
Screenshot: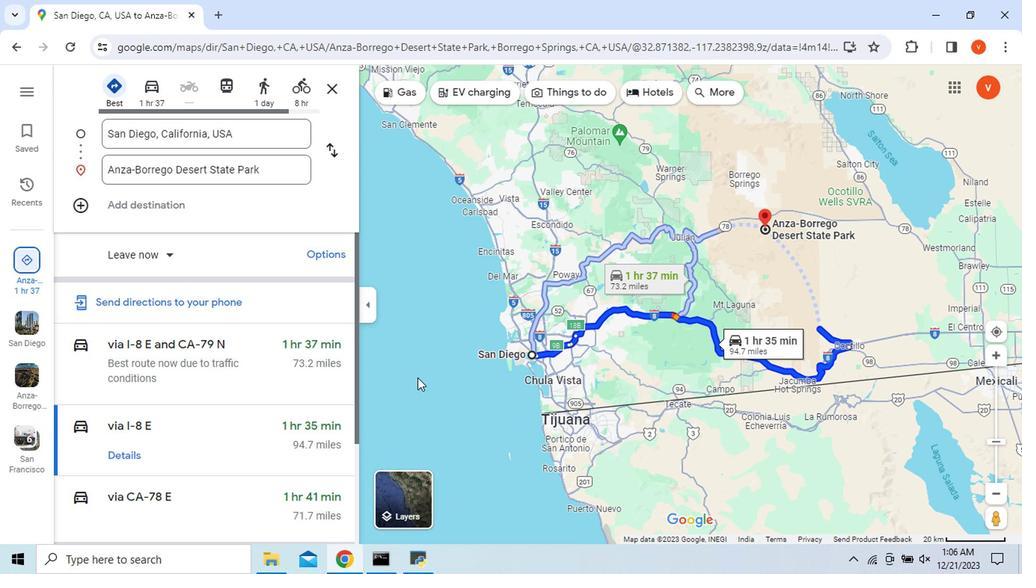 
